 Task: Create new customer invoice with Date Opened: 30-May-23, Select Customer: Hoosier Emporium Mercantile Co., Terms: Net 15. Make invoice entry for item-1 with Date: 30-May-23, Description: Fenty Beauty by Rihanna Full Frontal Volume Lift & Curl Cuz I'm Black Mascara (0.42 oz)
, Income Account: Income:Sales, Quantity: 2, Unit Price: 7.99, Sales Tax: Y, Sales Tax Included: Y, Tax Table: Sales Tax. Post Invoice with Post Date: 30-May-23, Post to Accounts: Assets:Accounts Receivable. Pay / Process Payment with Transaction Date: 13-Jun-23, Amount: 15.98, Transfer Account: Checking Account. Go to 'Print Invoice'.
Action: Mouse moved to (135, 21)
Screenshot: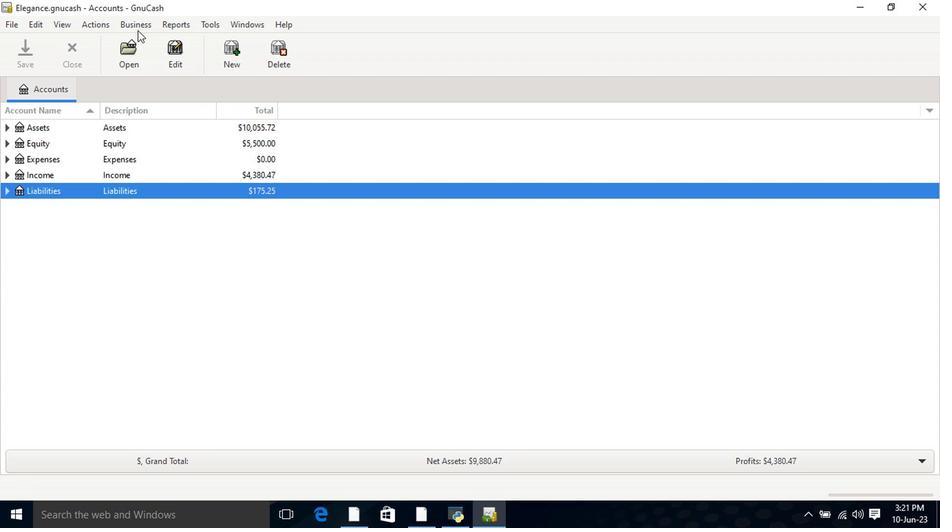 
Action: Mouse pressed left at (135, 21)
Screenshot: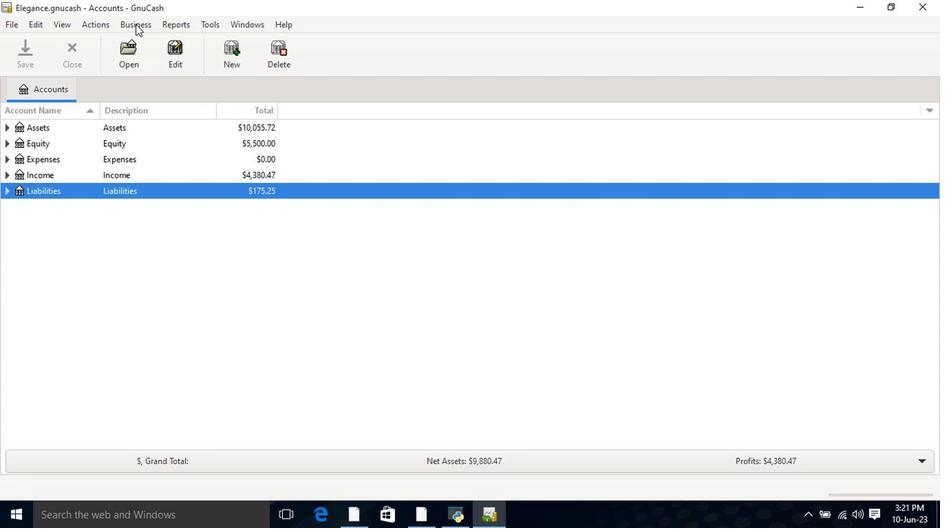 
Action: Mouse moved to (146, 42)
Screenshot: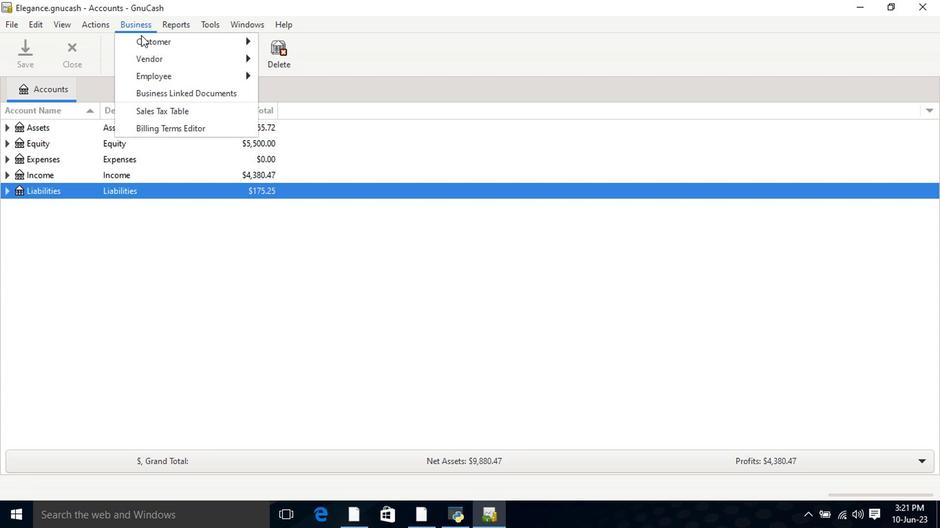 
Action: Mouse pressed left at (146, 42)
Screenshot: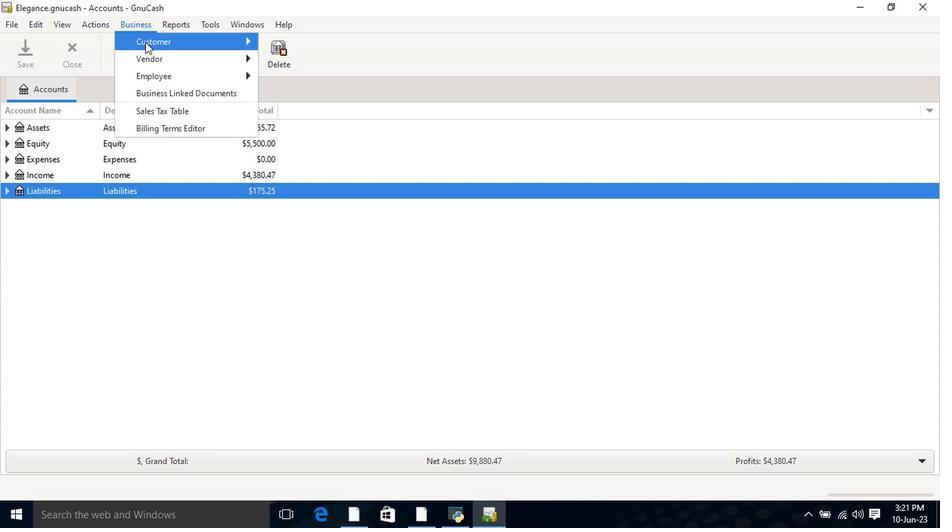 
Action: Mouse moved to (310, 93)
Screenshot: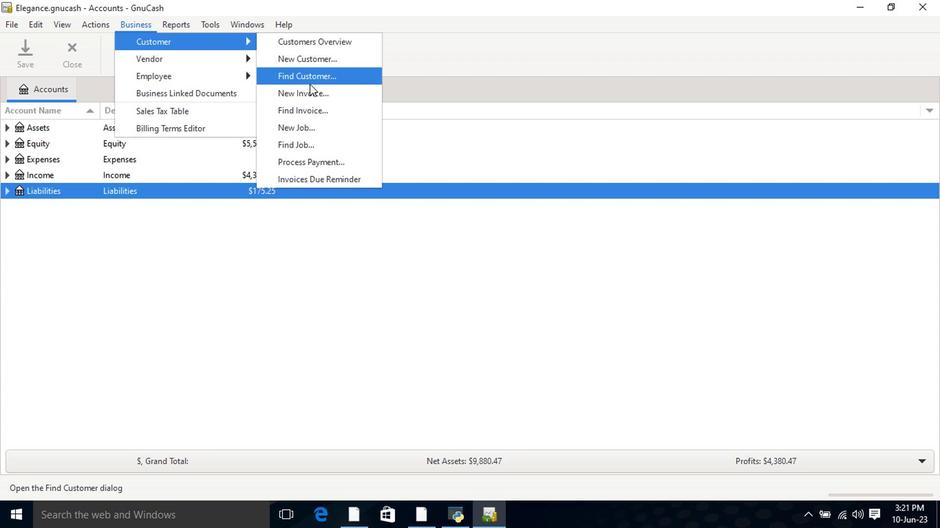 
Action: Mouse pressed left at (310, 93)
Screenshot: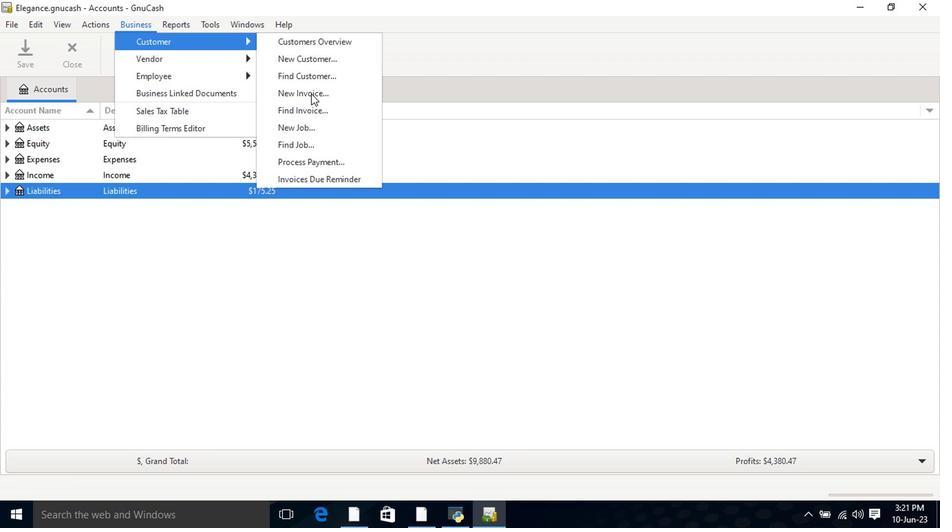 
Action: Mouse moved to (561, 210)
Screenshot: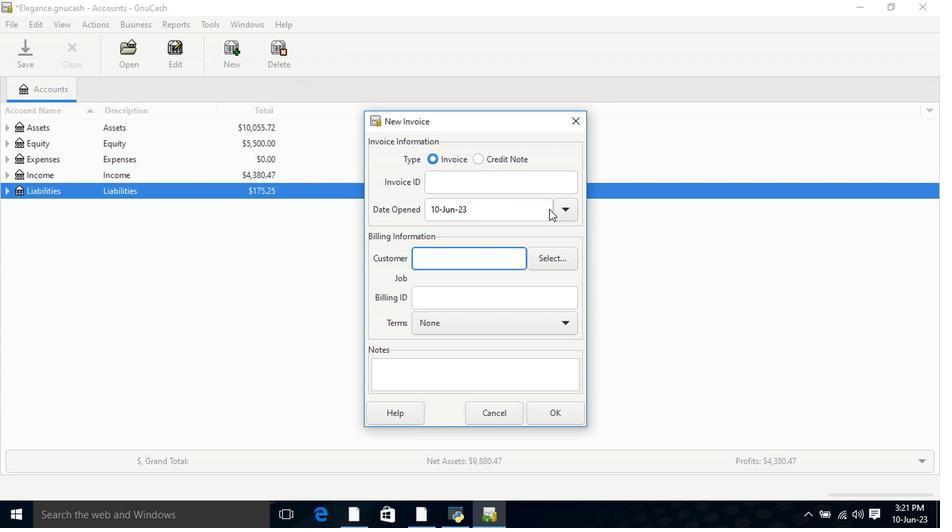 
Action: Mouse pressed left at (561, 210)
Screenshot: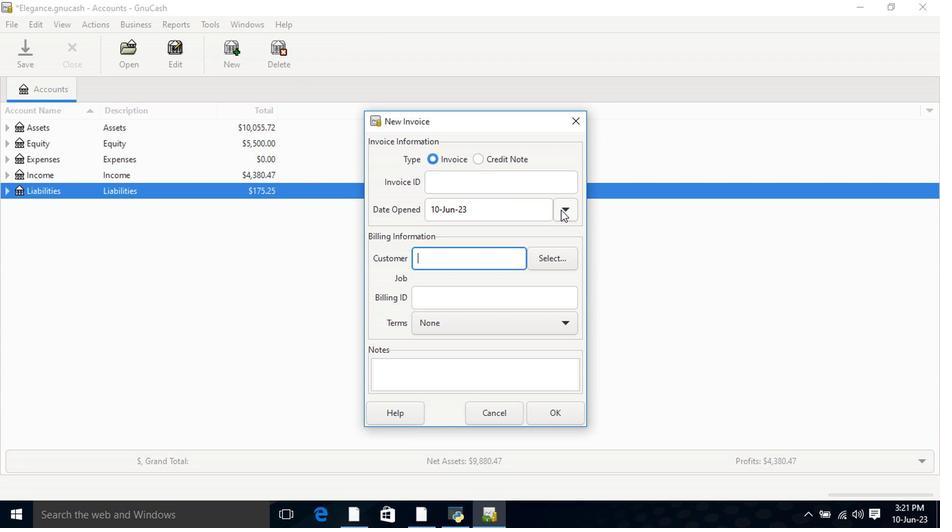 
Action: Mouse moved to (457, 231)
Screenshot: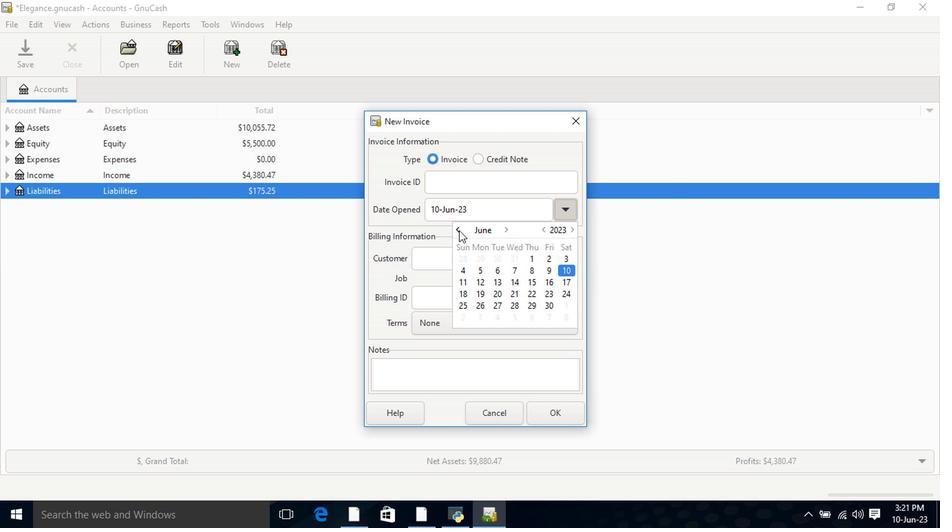 
Action: Mouse pressed left at (457, 231)
Screenshot: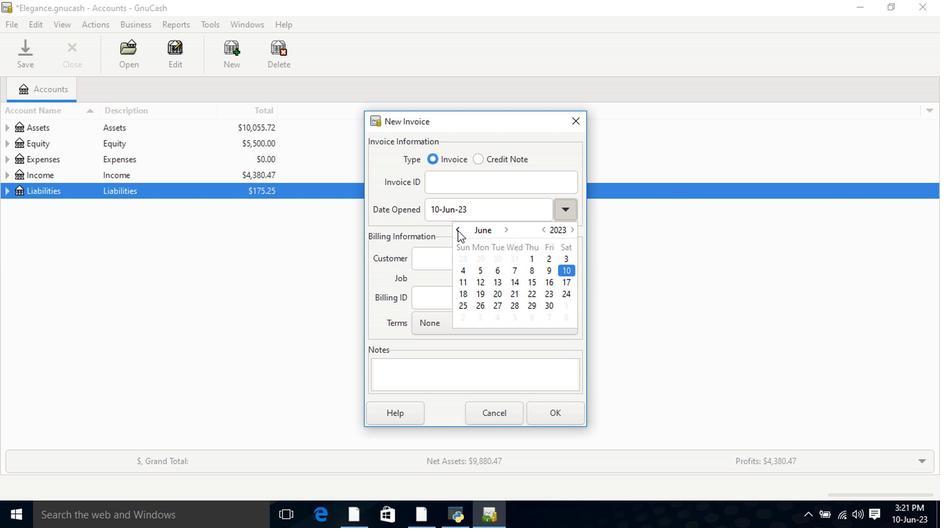 
Action: Mouse moved to (493, 307)
Screenshot: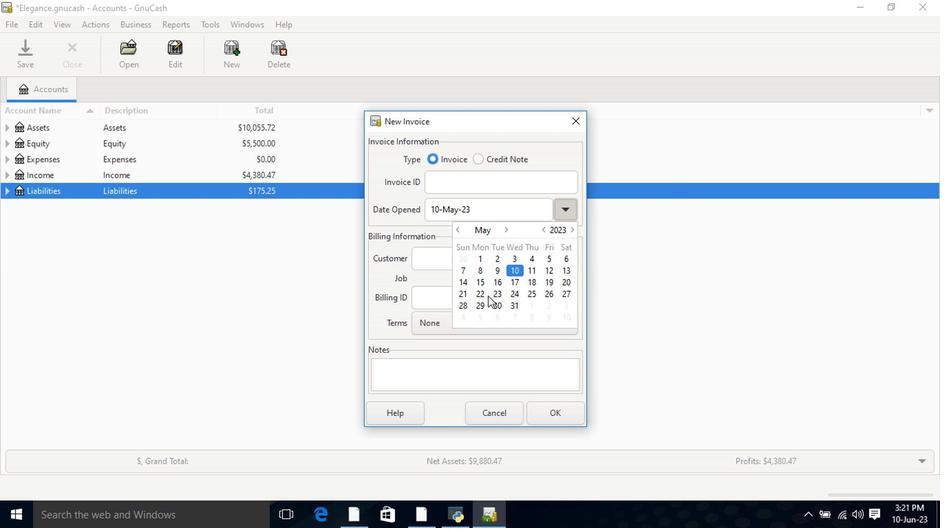
Action: Mouse pressed left at (493, 307)
Screenshot: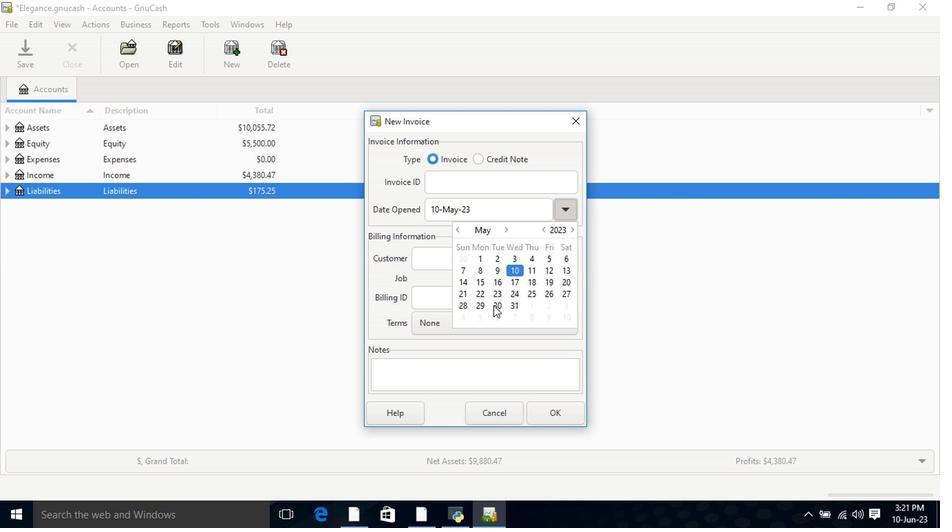 
Action: Mouse pressed left at (493, 307)
Screenshot: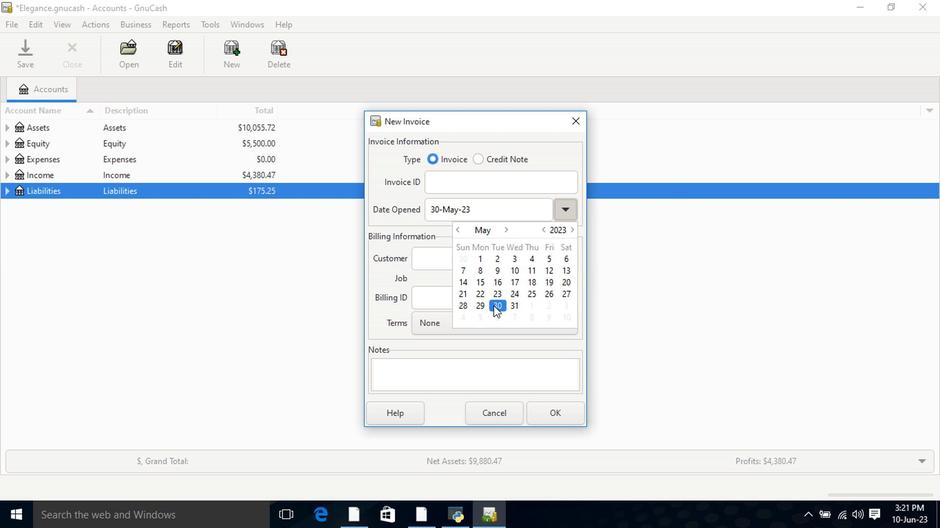 
Action: Mouse moved to (473, 269)
Screenshot: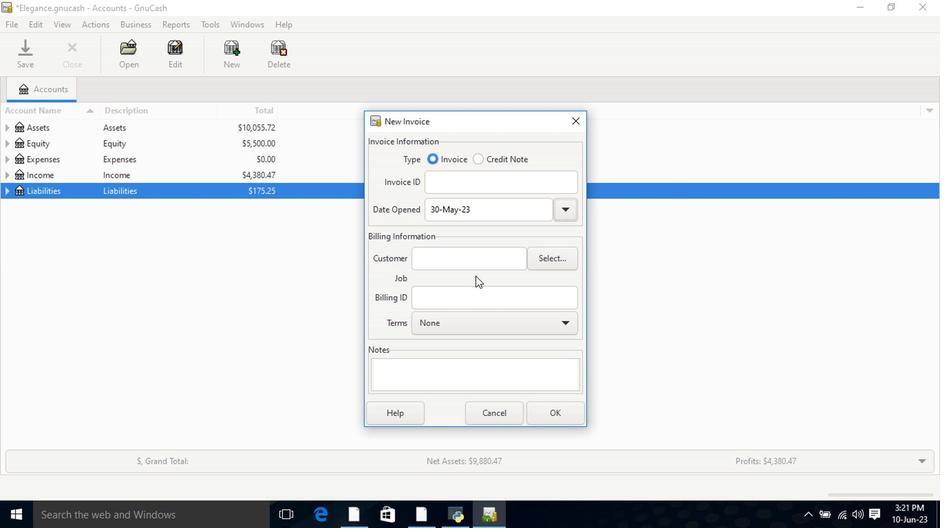 
Action: Mouse pressed left at (473, 269)
Screenshot: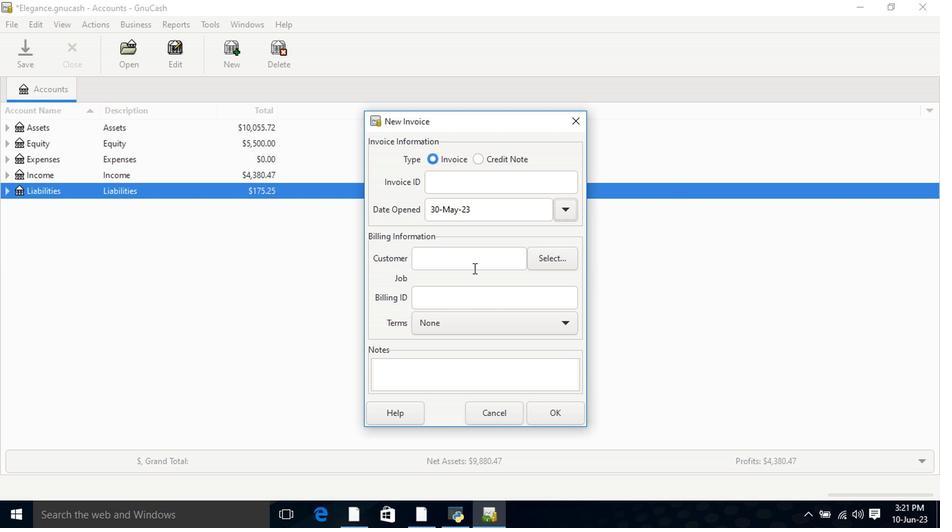 
Action: Mouse moved to (473, 268)
Screenshot: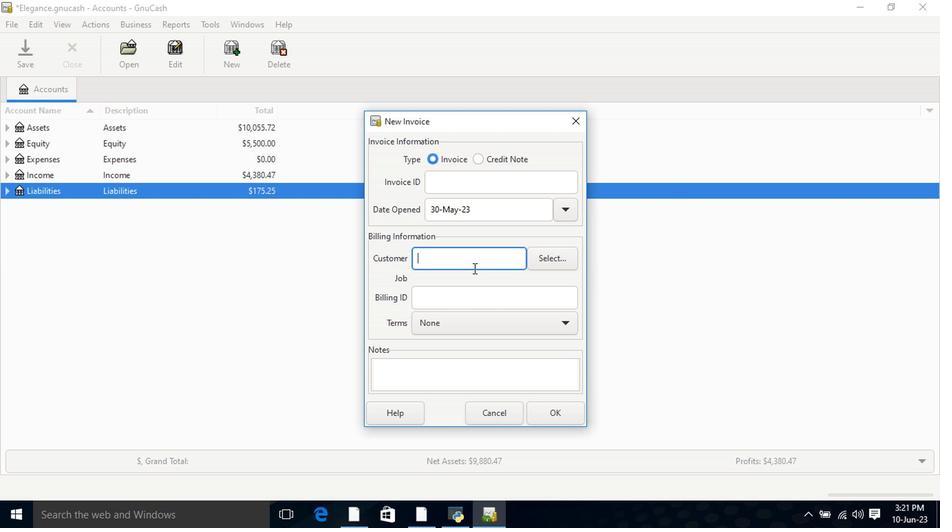 
Action: Key pressed <Key.shift>Hoo
Screenshot: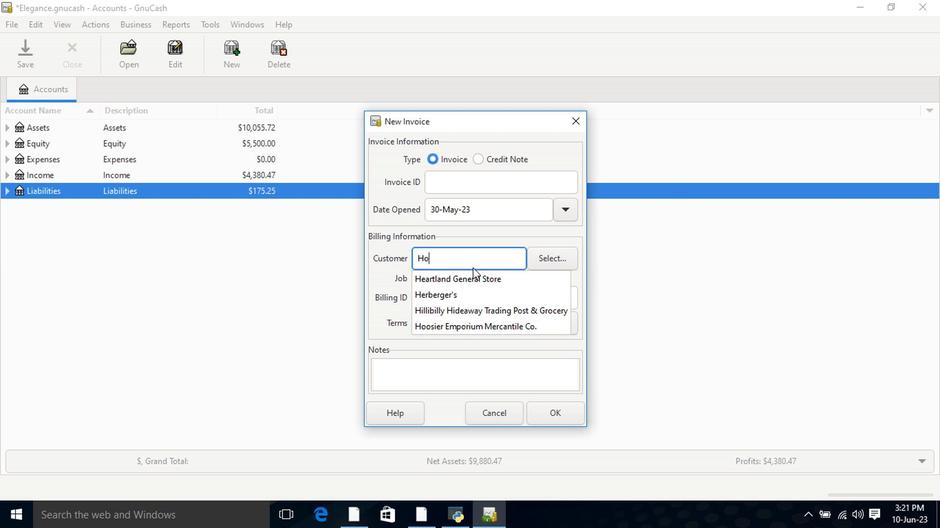 
Action: Mouse moved to (474, 276)
Screenshot: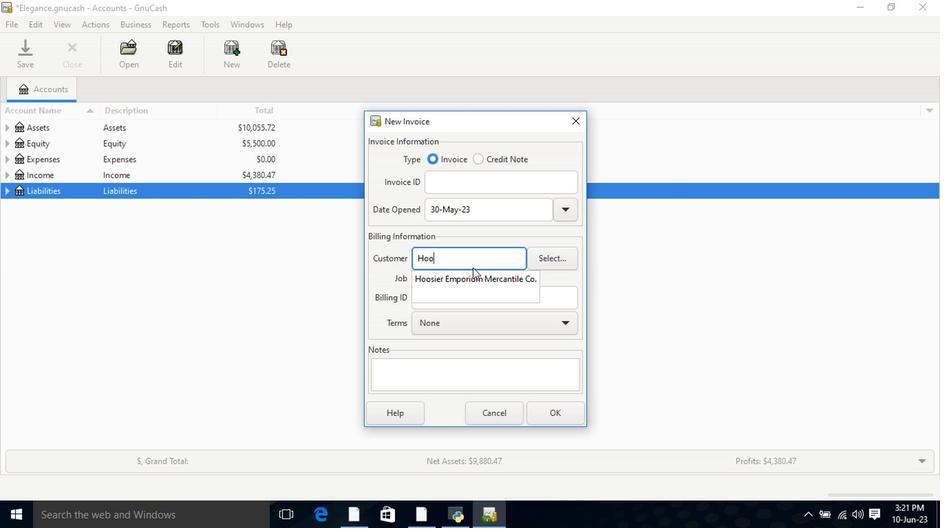 
Action: Mouse pressed left at (474, 276)
Screenshot: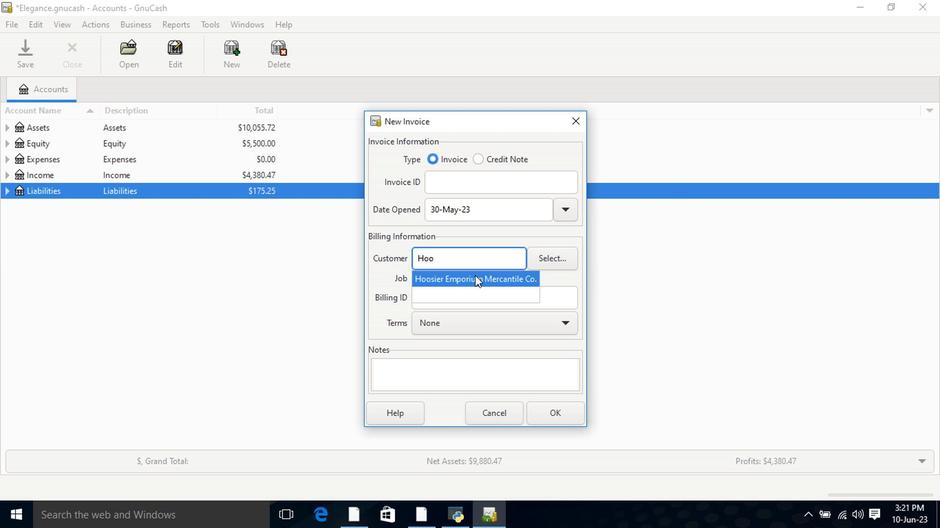 
Action: Mouse moved to (489, 336)
Screenshot: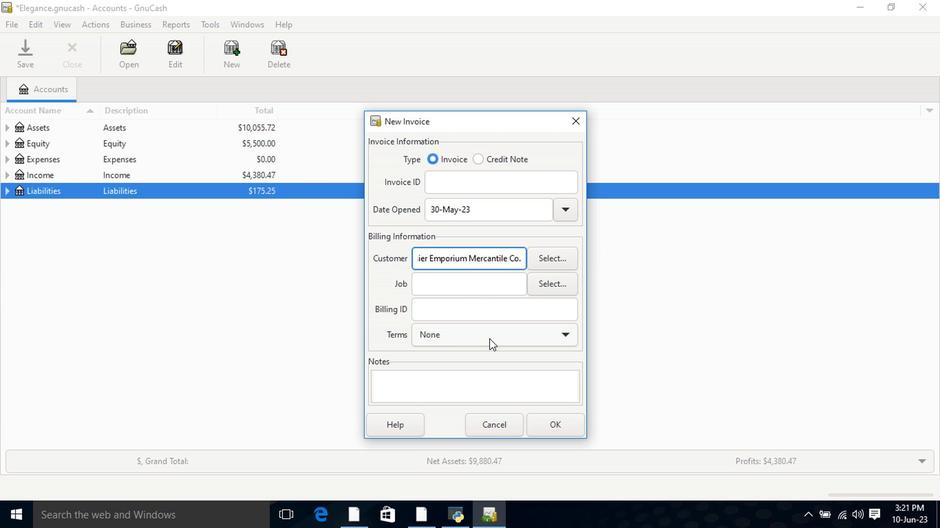 
Action: Mouse pressed left at (489, 336)
Screenshot: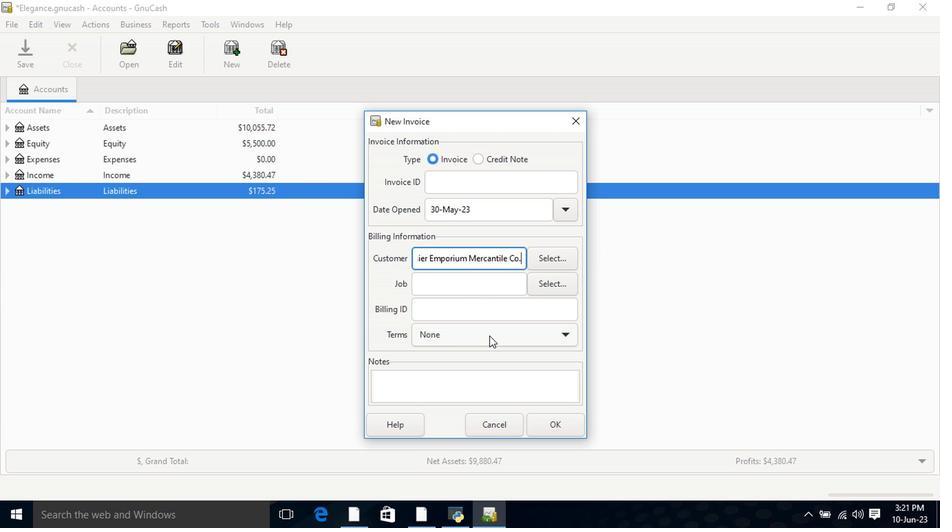 
Action: Mouse moved to (465, 365)
Screenshot: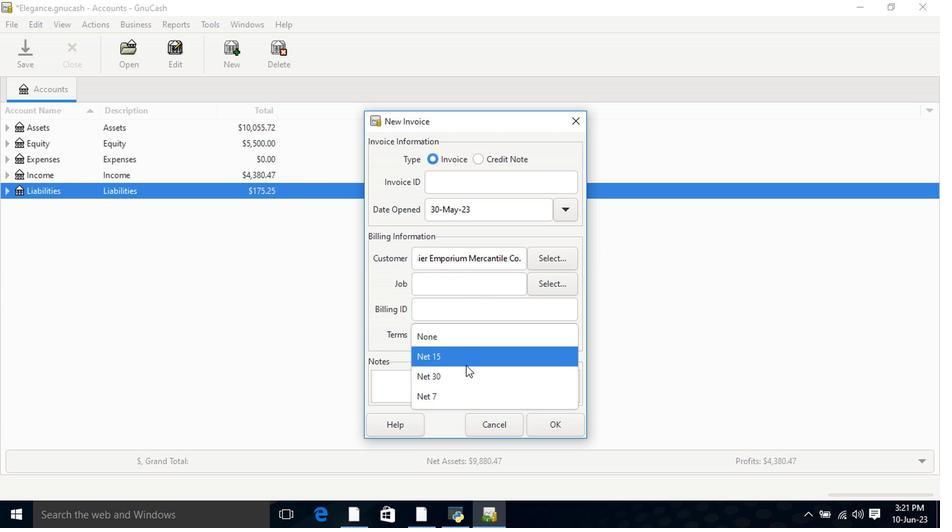 
Action: Mouse pressed left at (465, 365)
Screenshot: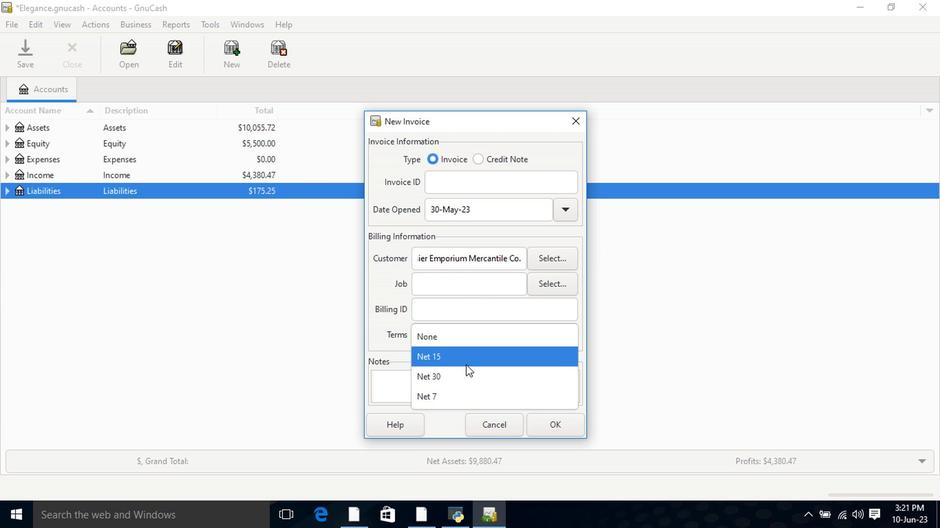 
Action: Mouse moved to (547, 437)
Screenshot: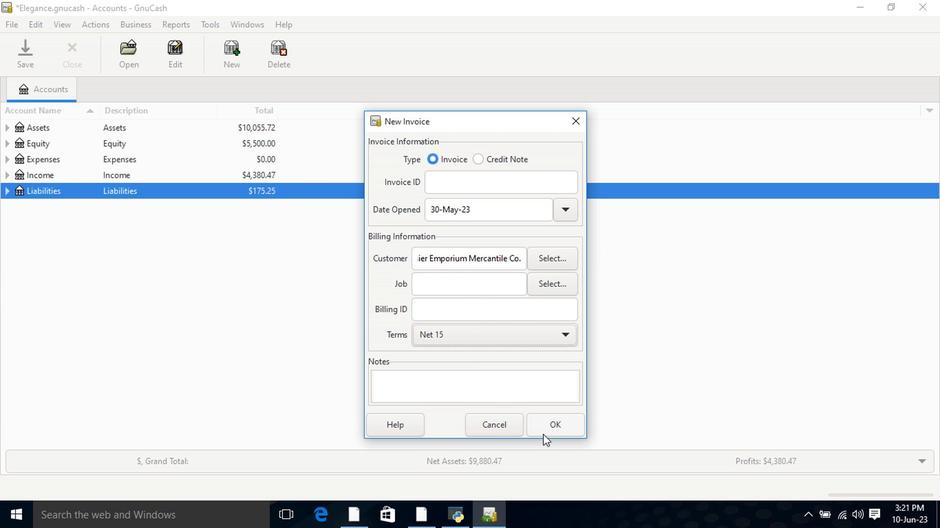 
Action: Mouse pressed left at (547, 437)
Screenshot: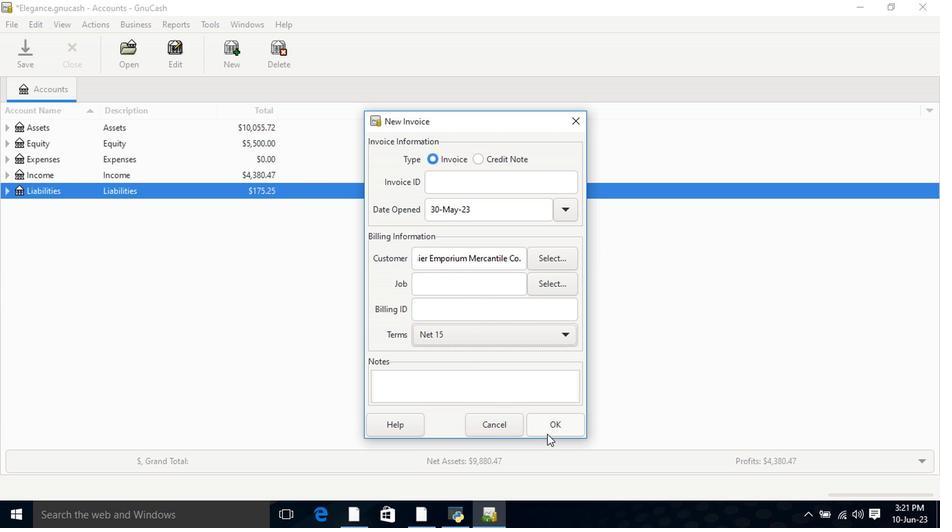 
Action: Mouse moved to (61, 269)
Screenshot: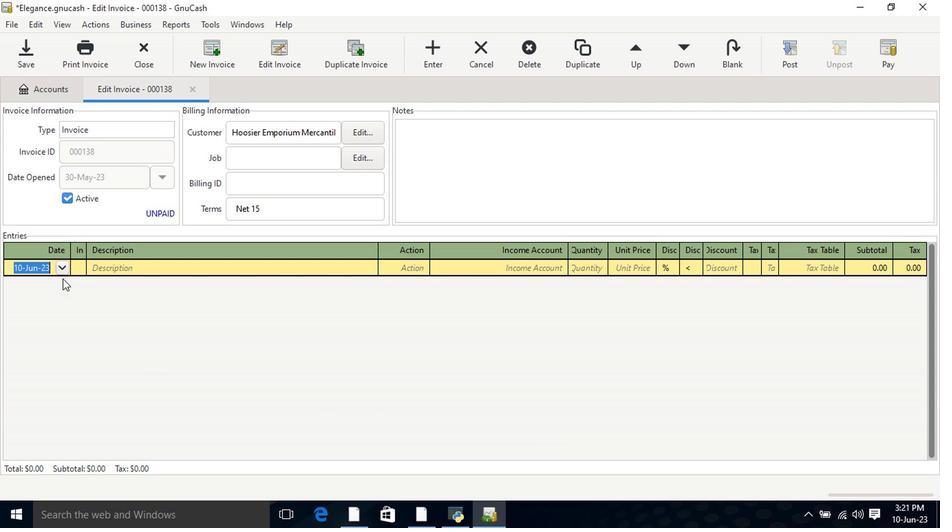 
Action: Mouse pressed left at (61, 269)
Screenshot: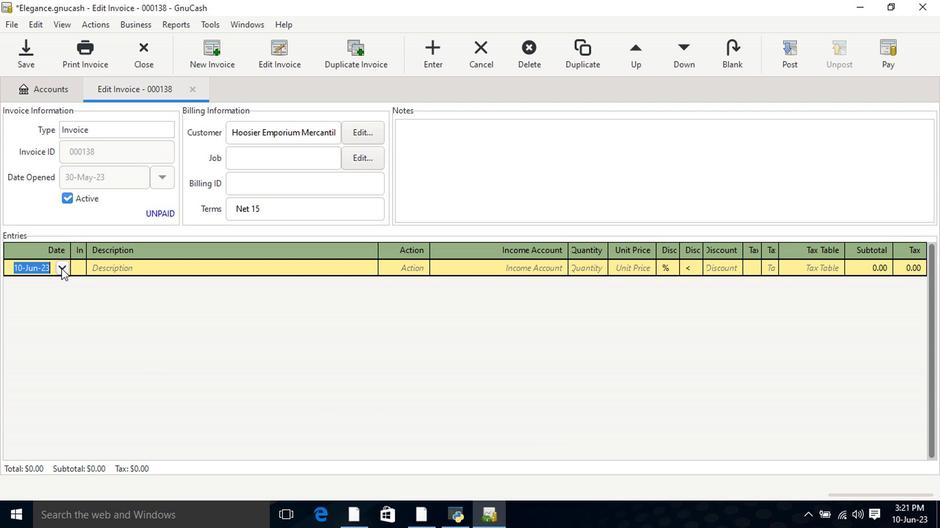 
Action: Mouse moved to (11, 286)
Screenshot: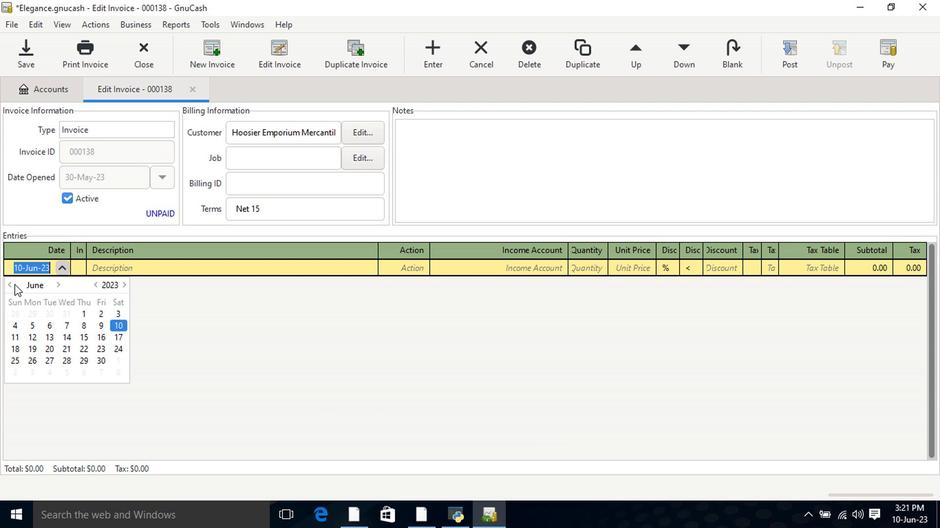 
Action: Mouse pressed left at (11, 286)
Screenshot: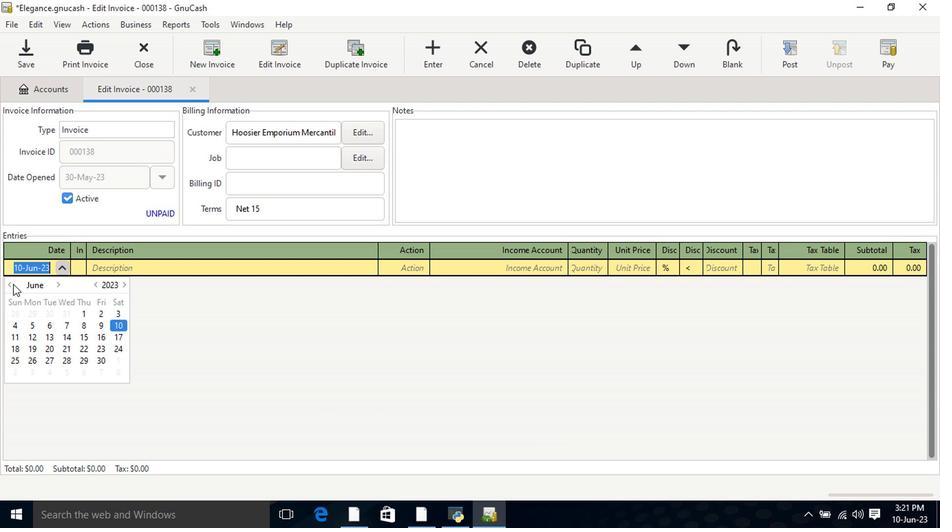 
Action: Mouse moved to (45, 365)
Screenshot: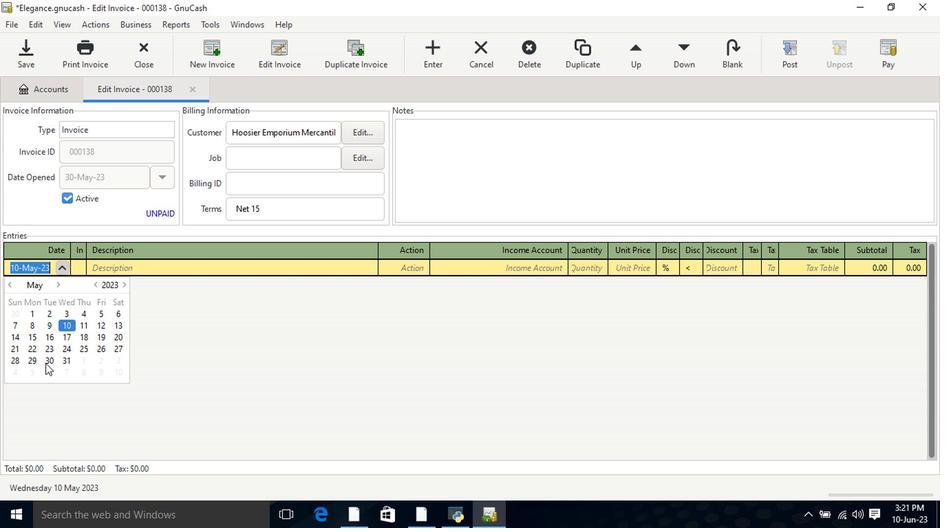 
Action: Mouse pressed left at (45, 365)
Screenshot: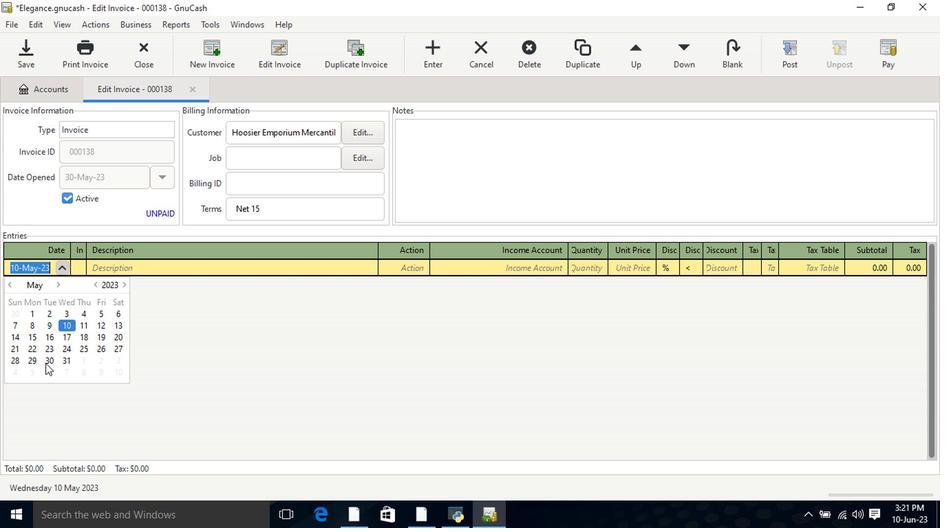 
Action: Mouse pressed left at (45, 365)
Screenshot: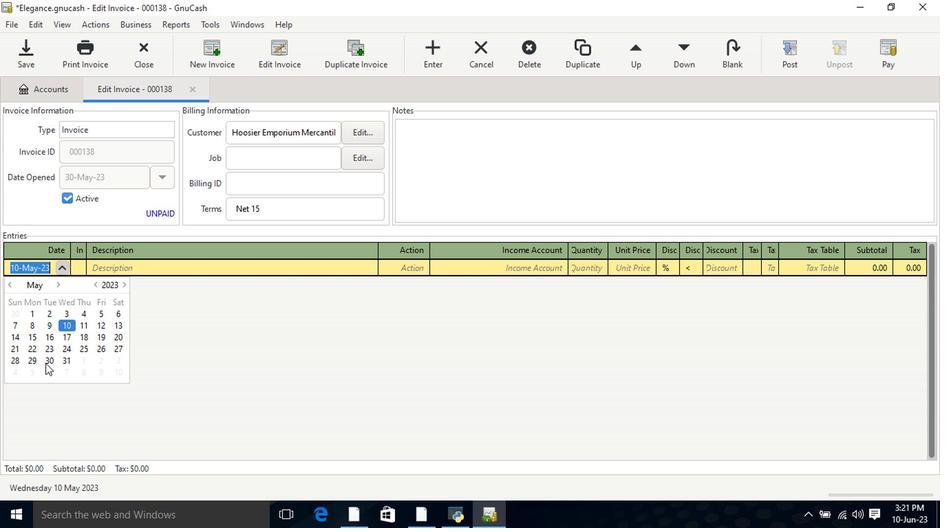 
Action: Mouse moved to (174, 273)
Screenshot: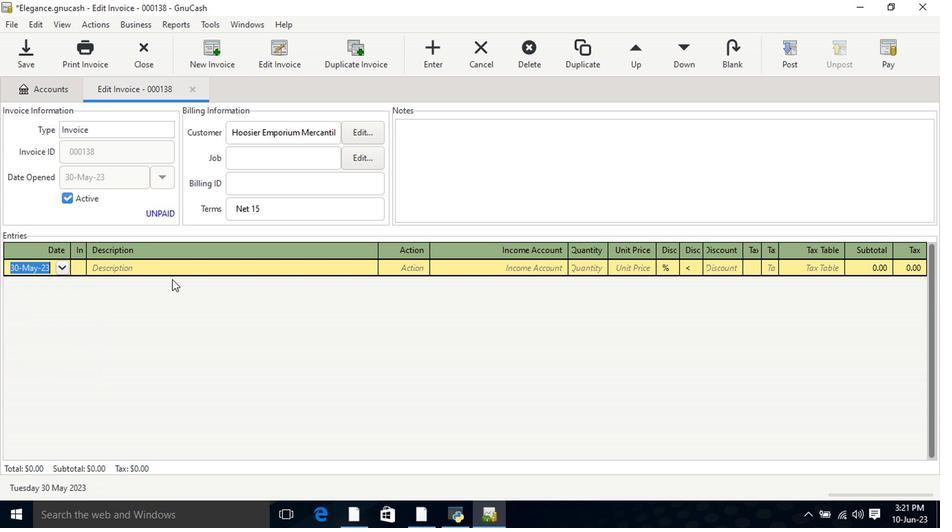 
Action: Mouse pressed left at (174, 273)
Screenshot: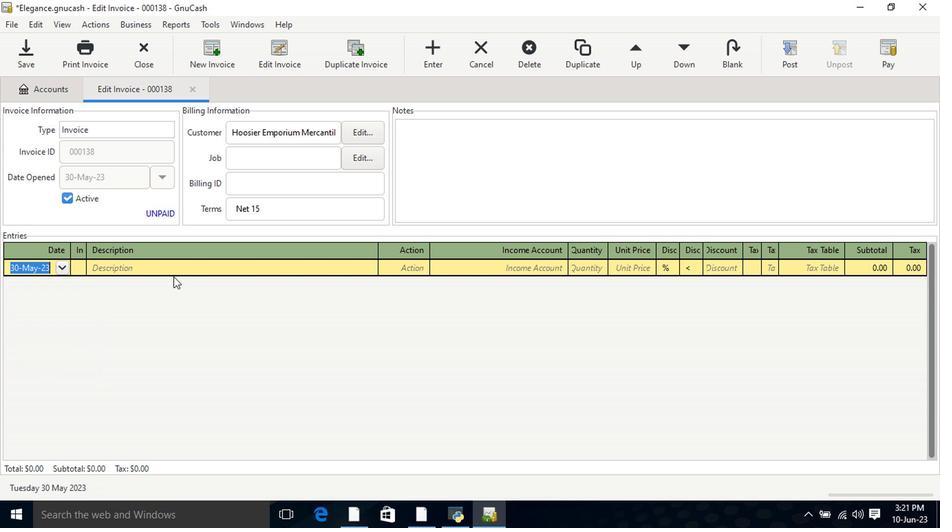 
Action: Key pressed <Key.shift><Key.shift><Key.shift><Key.shift><Key.shift><Key.shift><Key.shift><Key.shift><Key.shift><Key.shift><Key.shift><Key.shift><Key.shift><Key.shift><Key.shift><Key.shift><Key.shift><Key.shift><Key.shift><Key.shift><Key.shift><Key.shift><Key.shift><Key.shift><Key.shift><Key.shift><Key.shift><Key.shift><Key.shift><Key.shift><Key.shift><Key.shift><Key.shift><Key.shift><Key.shift><Key.shift><Key.shift><Key.shift><Key.shift><Key.shift><Key.shift><Key.shift><Key.shift><Key.shift><Key.shift><Key.shift><Key.shift><Key.shift><Key.shift>Fenty<Key.right><Key.tab>2<Key.tab>7.99<Key.tab>
Screenshot: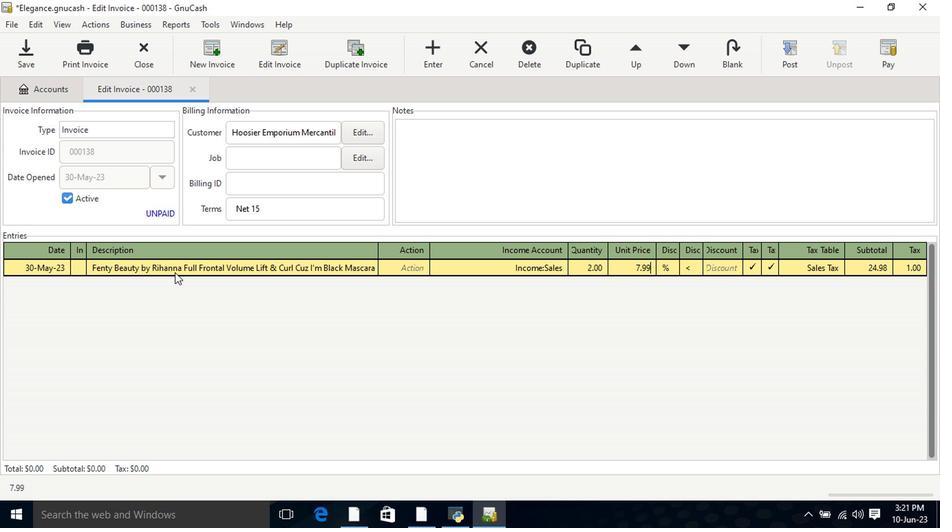 
Action: Mouse moved to (758, 265)
Screenshot: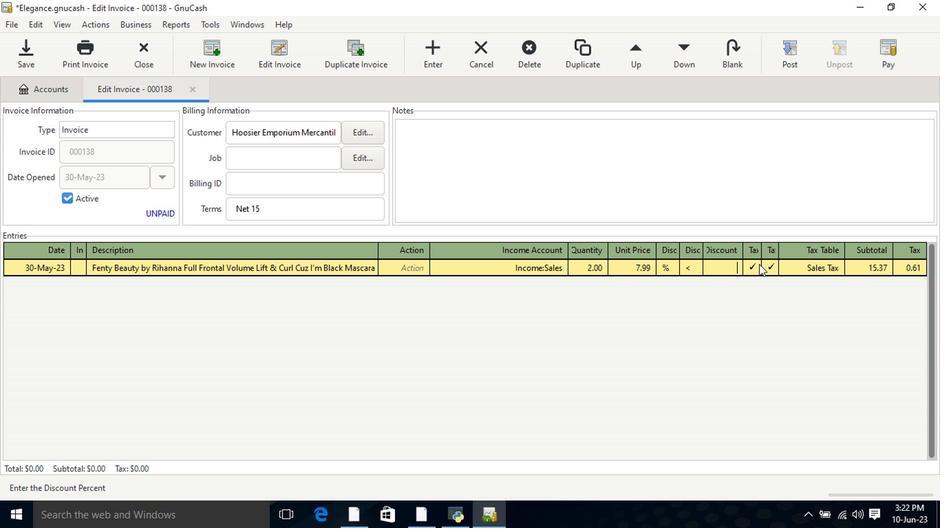 
Action: Key pressed <Key.tab><Key.tab>
Screenshot: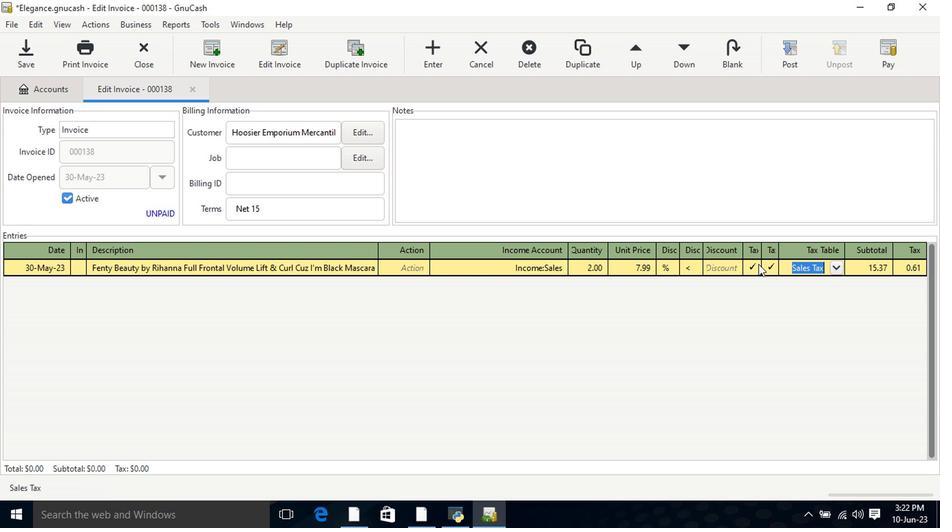 
Action: Mouse moved to (808, 57)
Screenshot: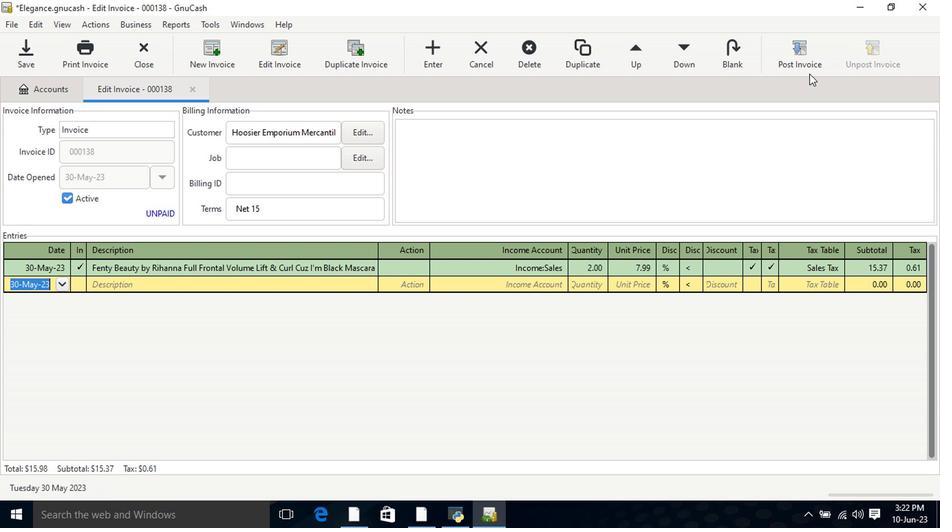 
Action: Mouse pressed left at (808, 57)
Screenshot: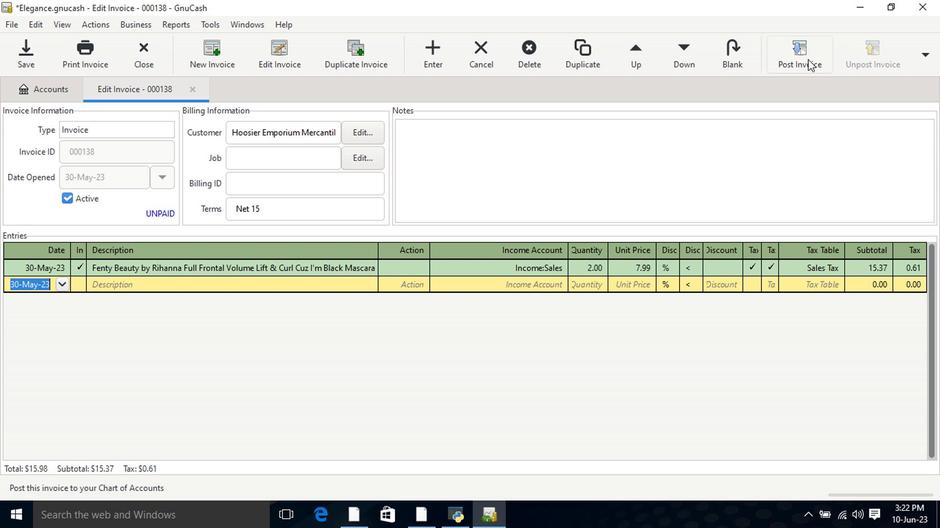 
Action: Mouse moved to (587, 229)
Screenshot: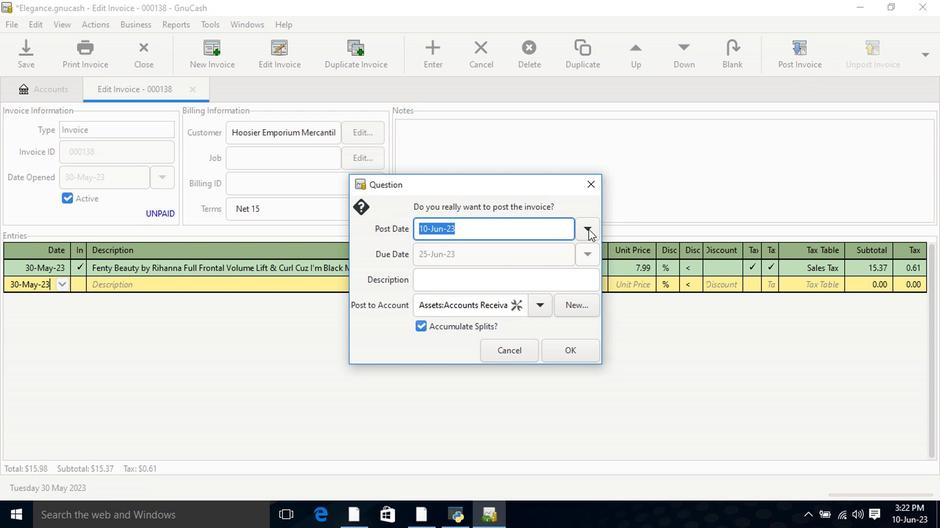 
Action: Mouse pressed left at (587, 229)
Screenshot: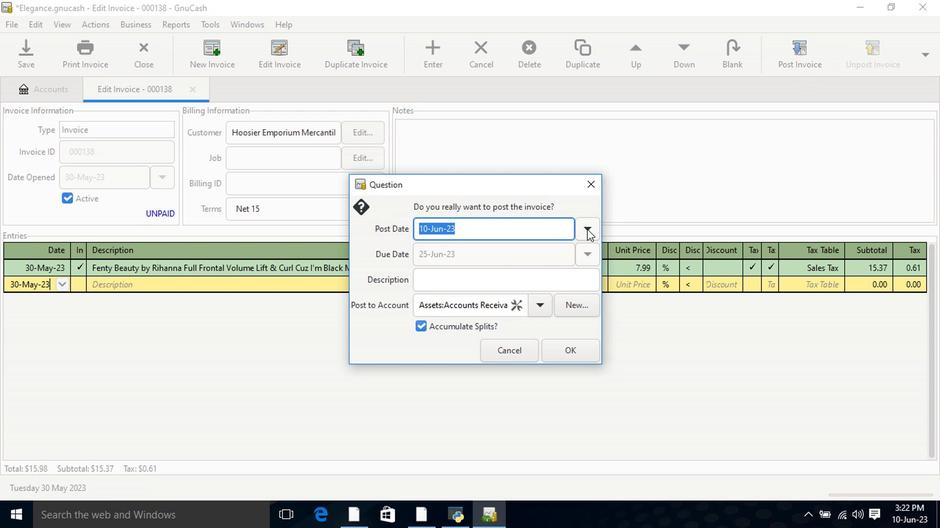 
Action: Mouse moved to (478, 247)
Screenshot: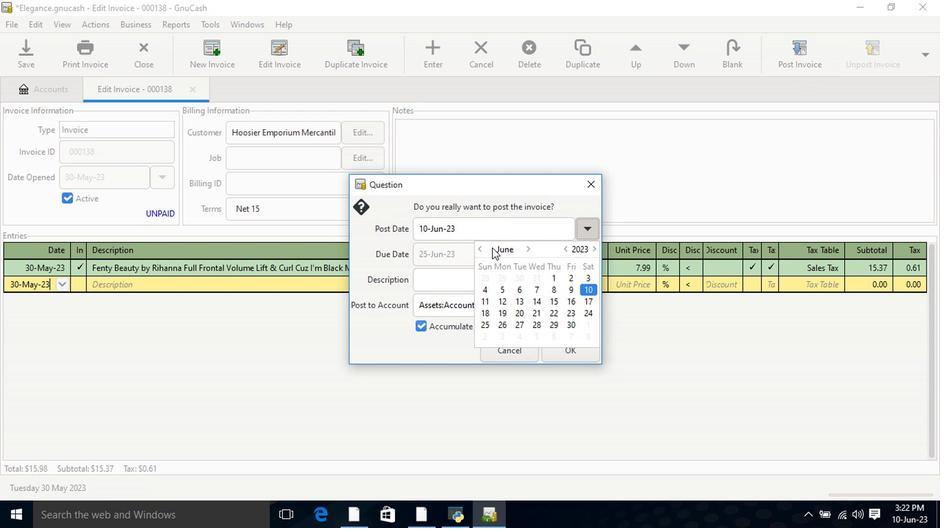 
Action: Mouse pressed left at (478, 247)
Screenshot: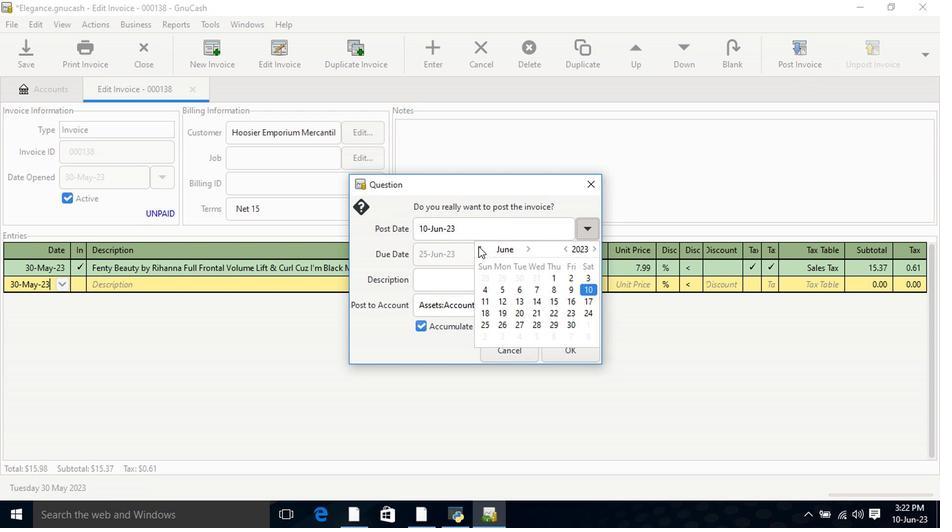 
Action: Mouse moved to (522, 331)
Screenshot: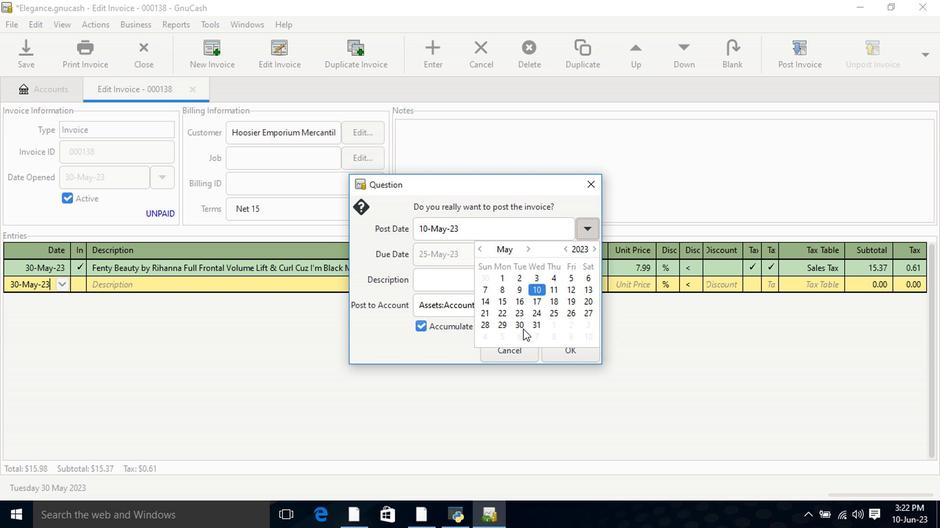 
Action: Mouse pressed left at (522, 331)
Screenshot: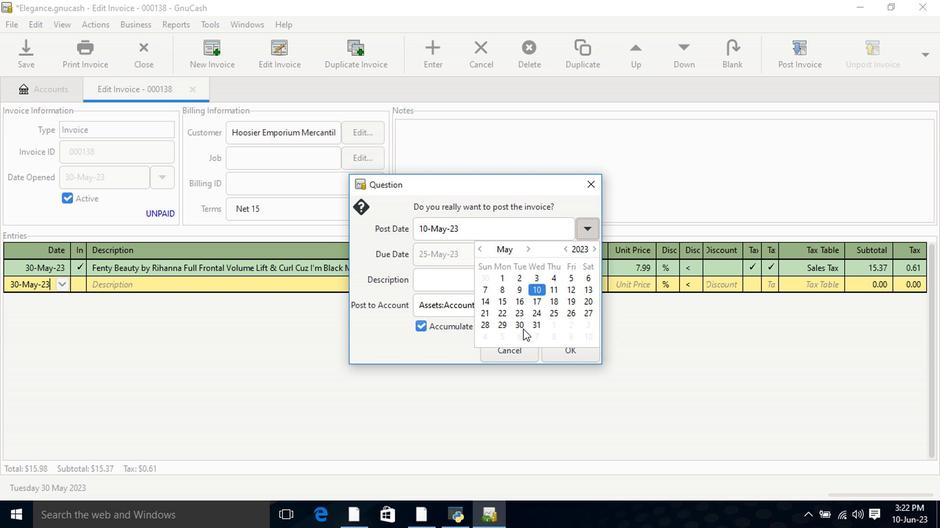 
Action: Mouse pressed left at (522, 331)
Screenshot: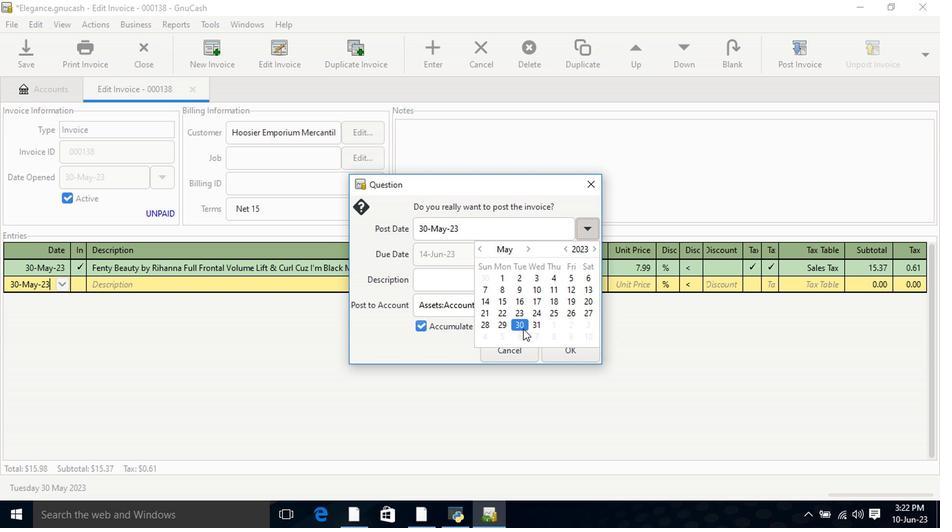 
Action: Mouse moved to (571, 353)
Screenshot: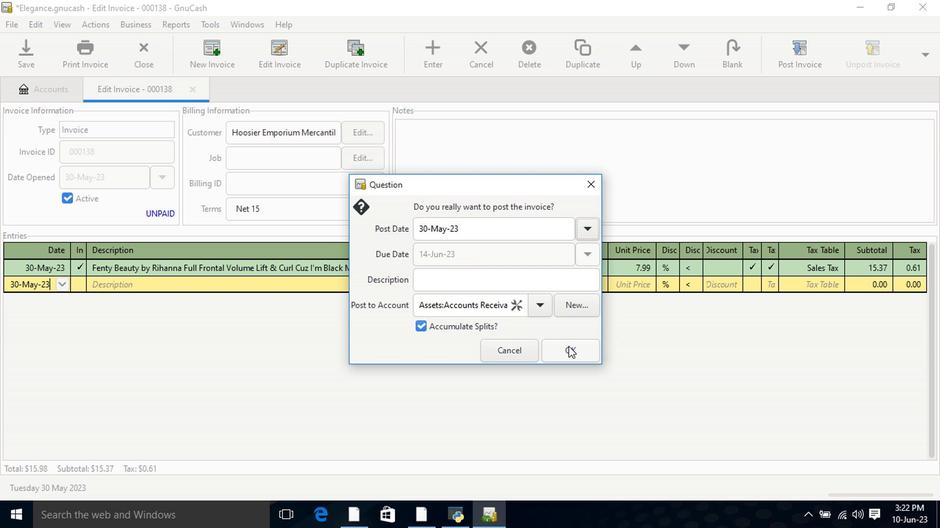 
Action: Mouse pressed left at (571, 353)
Screenshot: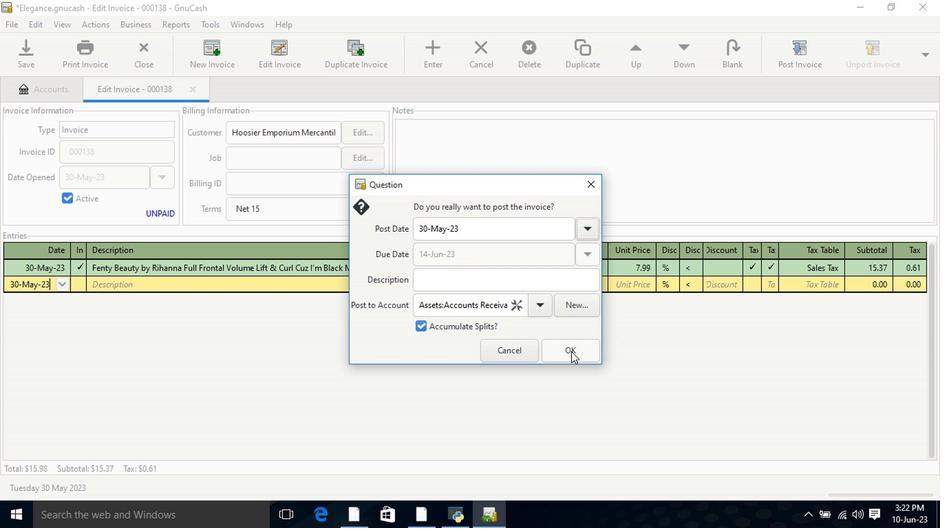 
Action: Mouse moved to (886, 56)
Screenshot: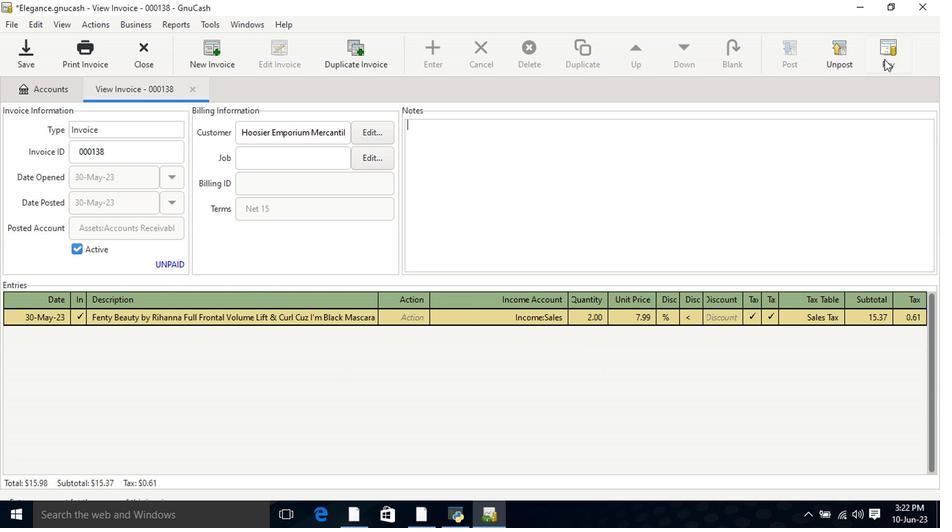 
Action: Mouse pressed left at (886, 56)
Screenshot: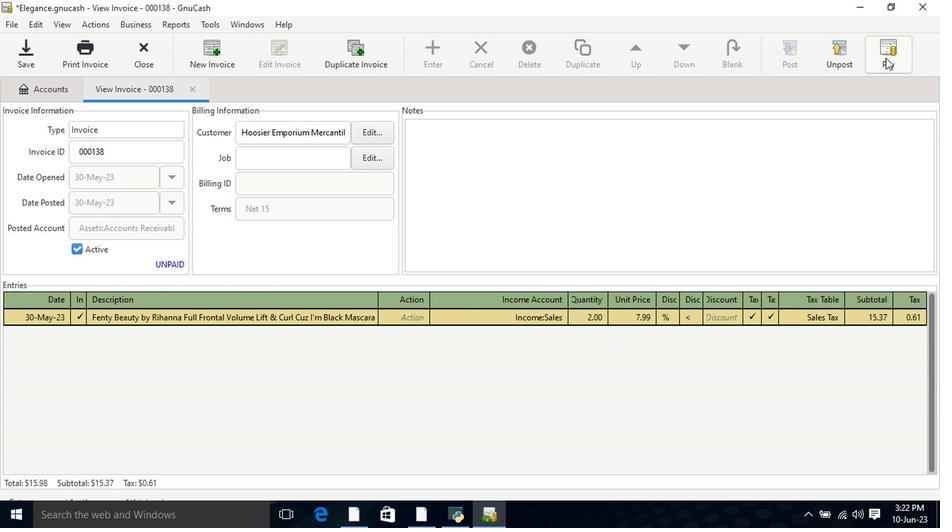 
Action: Mouse moved to (424, 272)
Screenshot: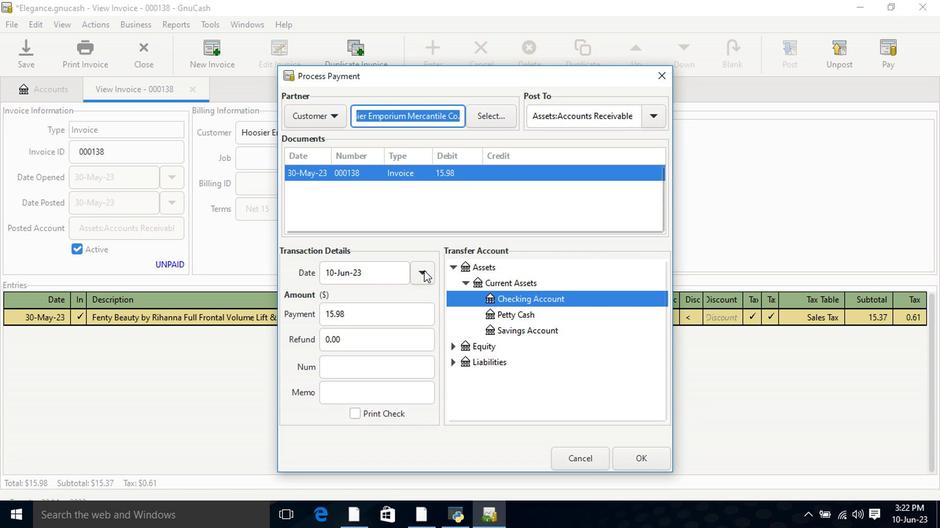 
Action: Mouse pressed left at (424, 272)
Screenshot: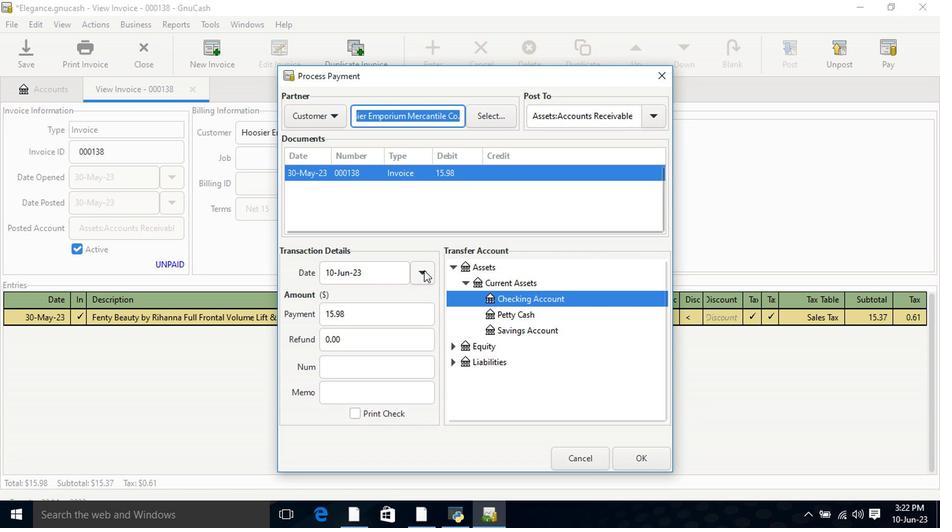 
Action: Mouse moved to (351, 348)
Screenshot: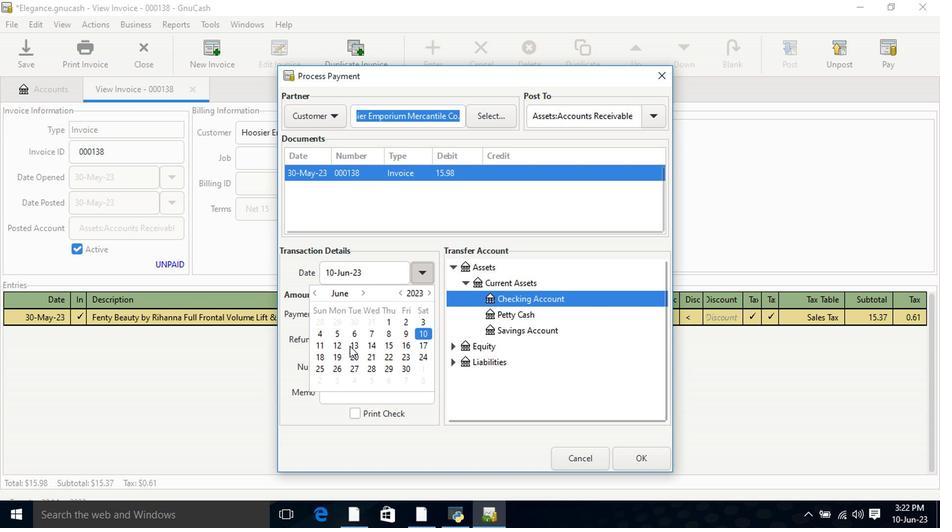
Action: Mouse pressed left at (351, 348)
Screenshot: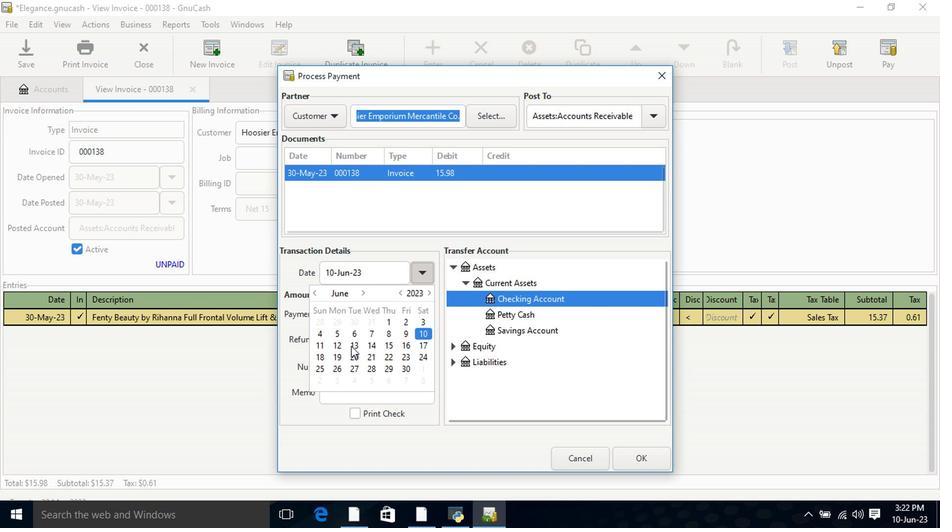 
Action: Mouse pressed left at (351, 348)
Screenshot: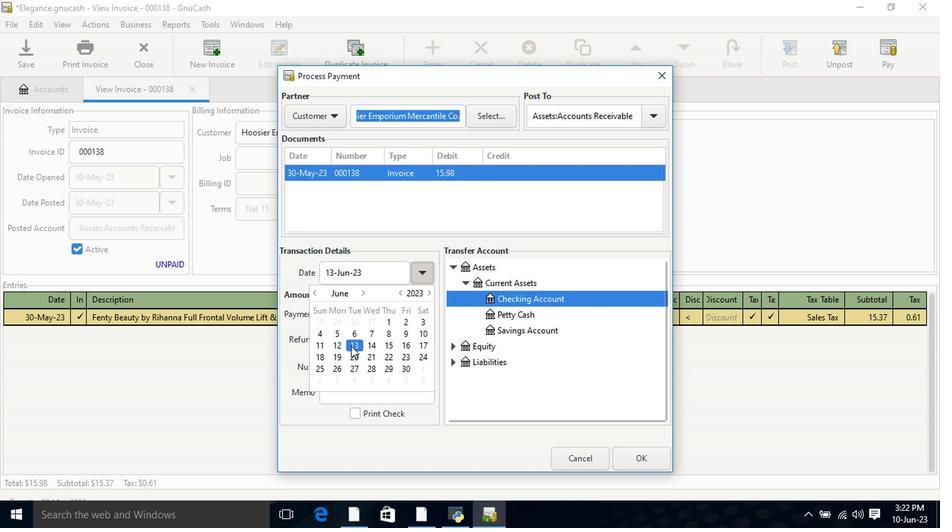 
Action: Mouse moved to (454, 265)
Screenshot: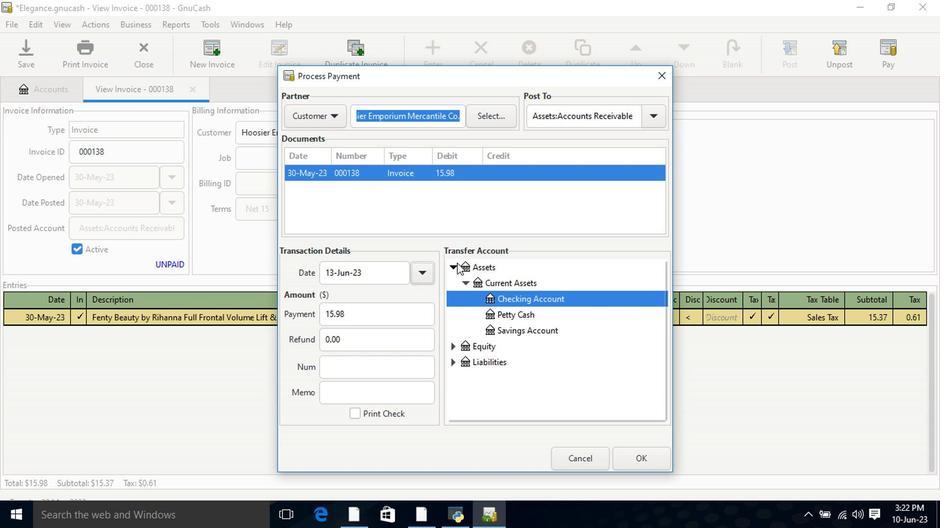 
Action: Mouse pressed left at (454, 265)
Screenshot: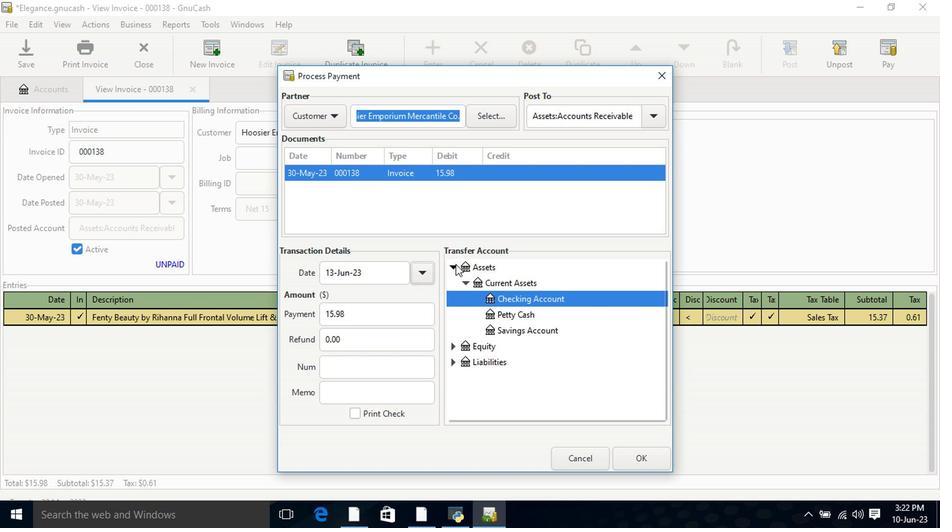 
Action: Mouse moved to (451, 270)
Screenshot: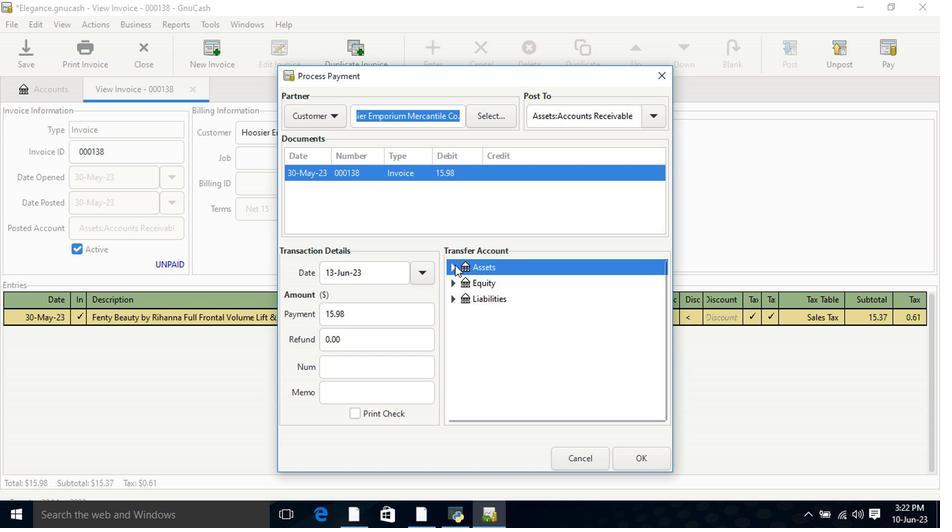 
Action: Mouse pressed left at (451, 270)
Screenshot: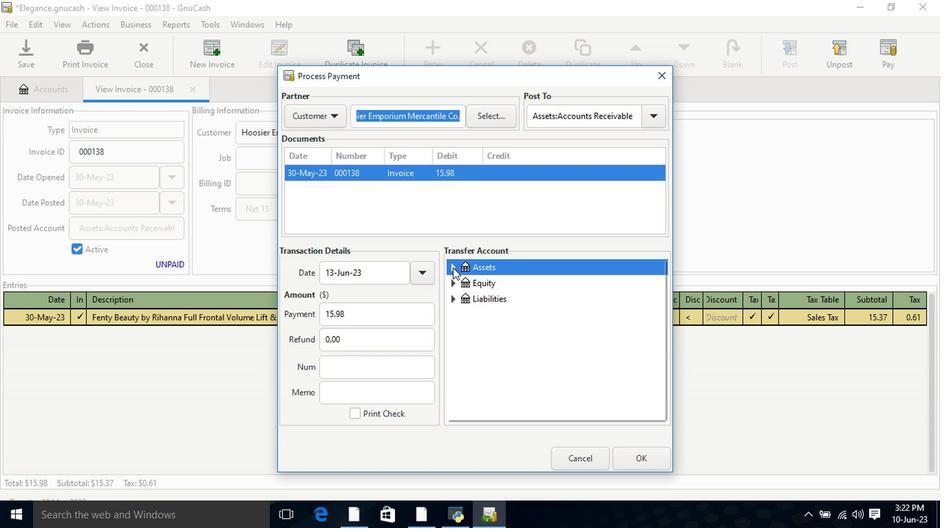 
Action: Mouse moved to (467, 282)
Screenshot: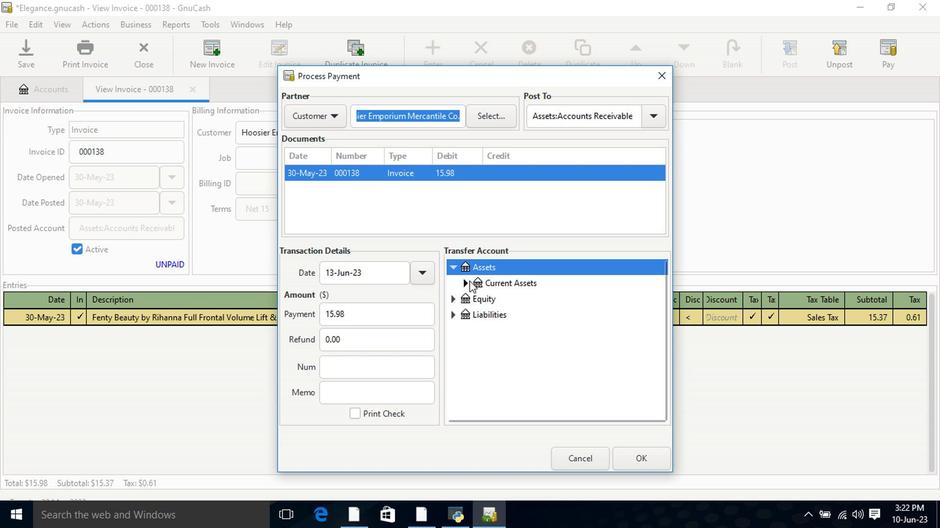 
Action: Mouse pressed left at (467, 282)
Screenshot: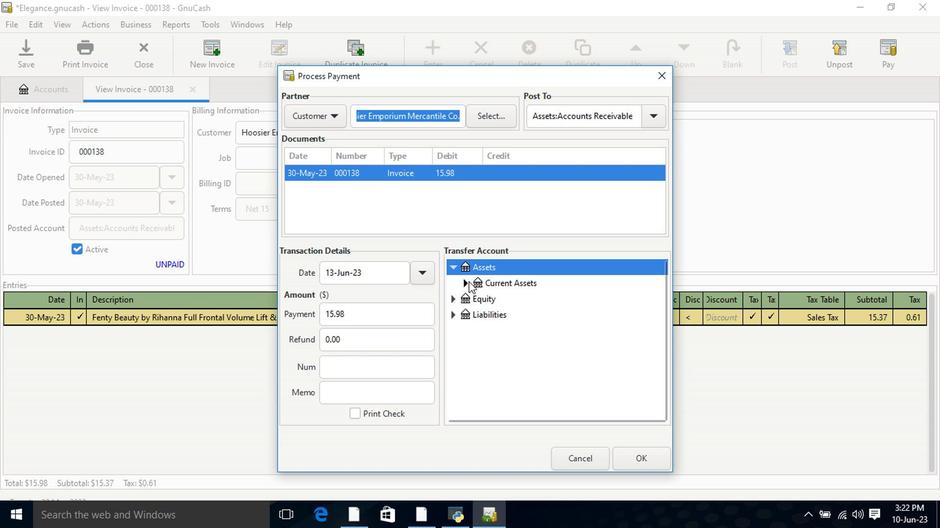 
Action: Mouse moved to (505, 298)
Screenshot: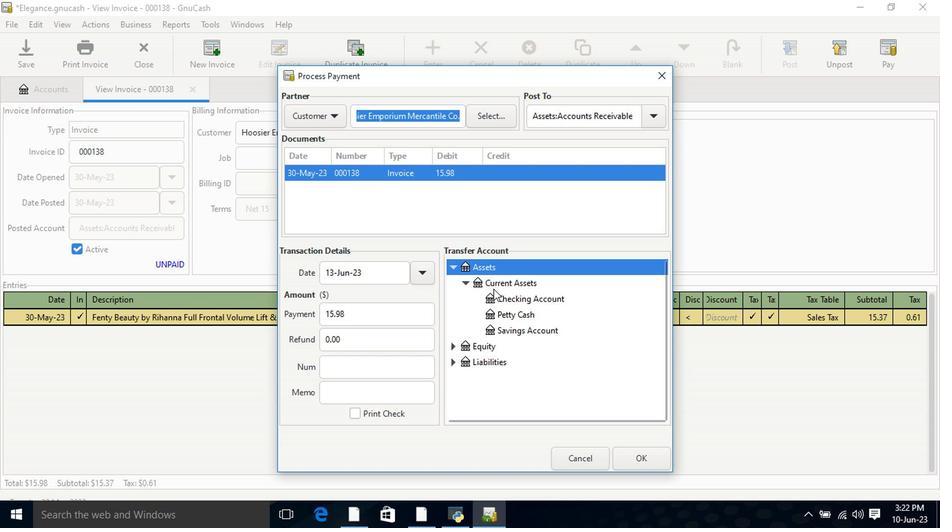 
Action: Mouse pressed left at (505, 298)
Screenshot: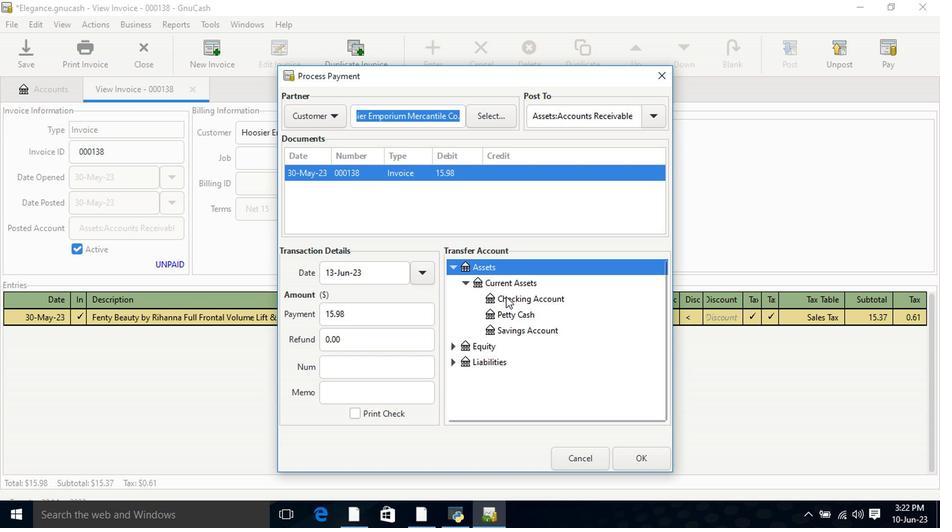 
Action: Mouse moved to (634, 464)
Screenshot: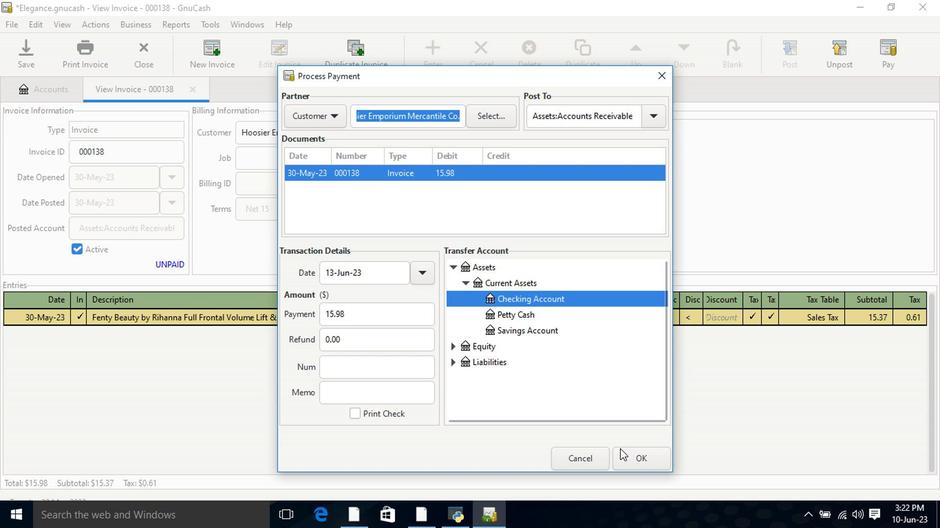 
Action: Mouse pressed left at (634, 464)
Screenshot: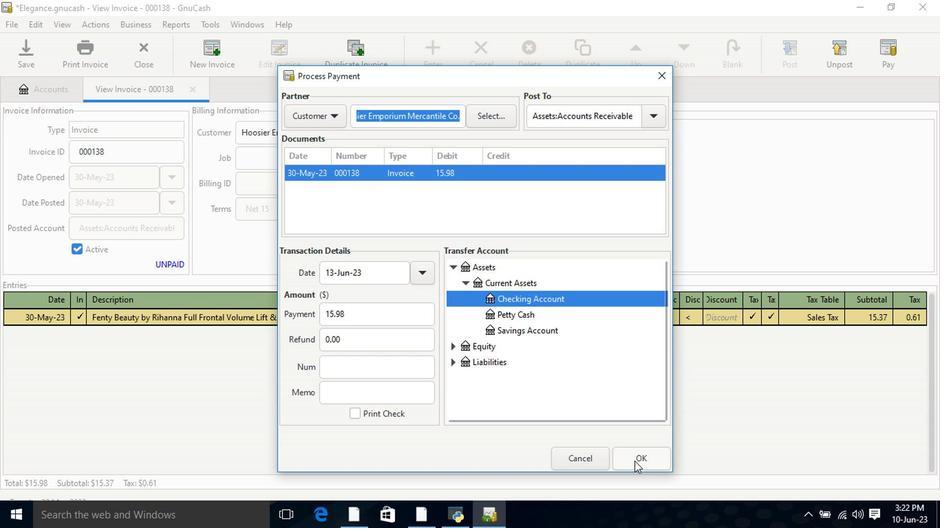 
Action: Mouse moved to (97, 50)
Screenshot: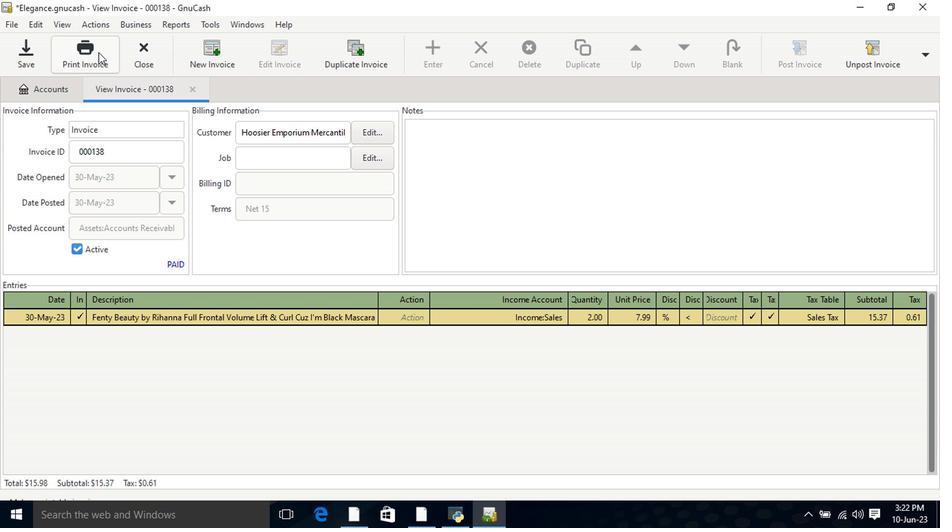 
Action: Mouse pressed left at (97, 50)
Screenshot: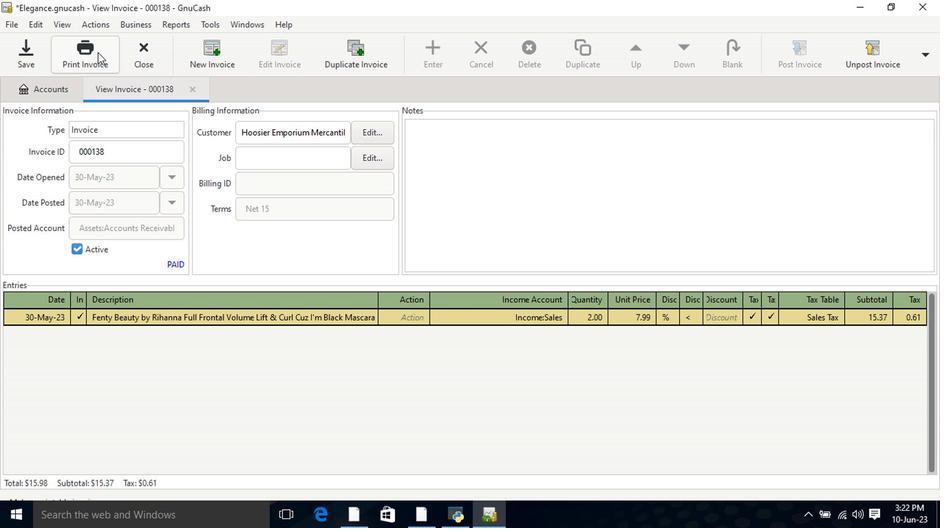 
Action: Mouse moved to (354, 337)
Screenshot: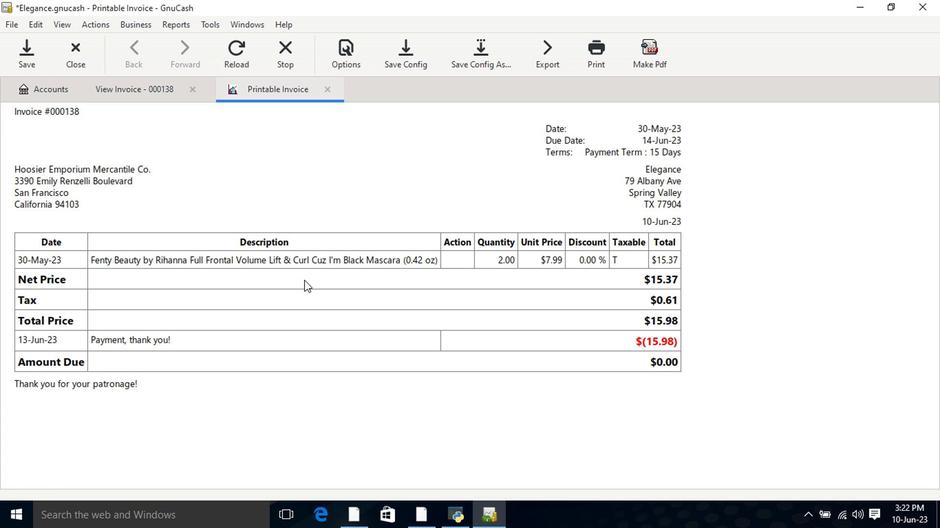 
